Task: Look for space in Bagalkot, India from 6th September, 2023 to 10th September, 2023 for 1 adult in price range Rs.10000 to Rs.15000. Place can be private room with 1  bedroom having 1 bed and 1 bathroom. Property type can be house, flat, guest house, hotel. Booking option can be shelf check-in. Required host language is English.
Action: Mouse moved to (440, 98)
Screenshot: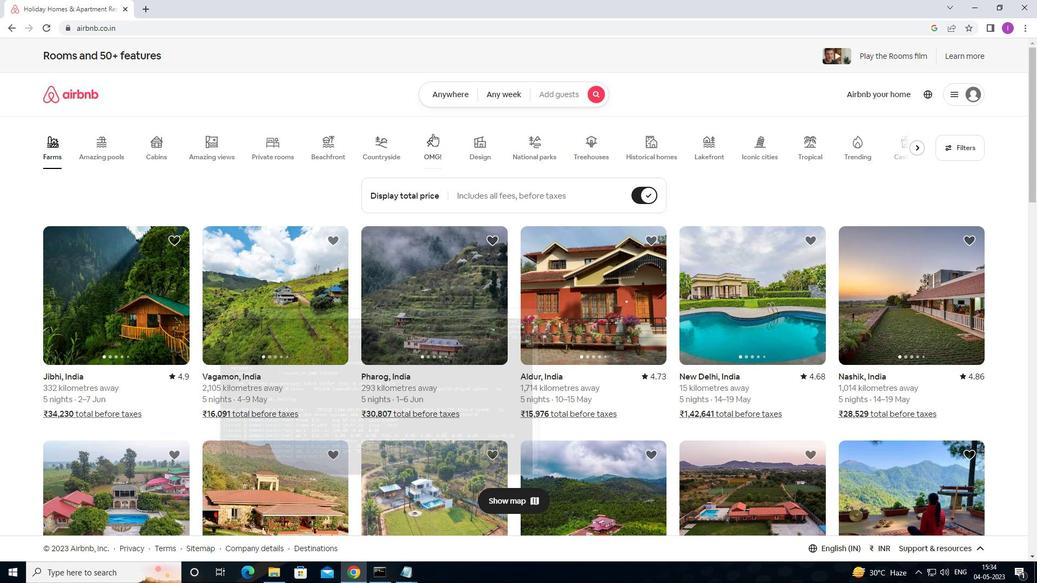 
Action: Mouse pressed left at (440, 98)
Screenshot: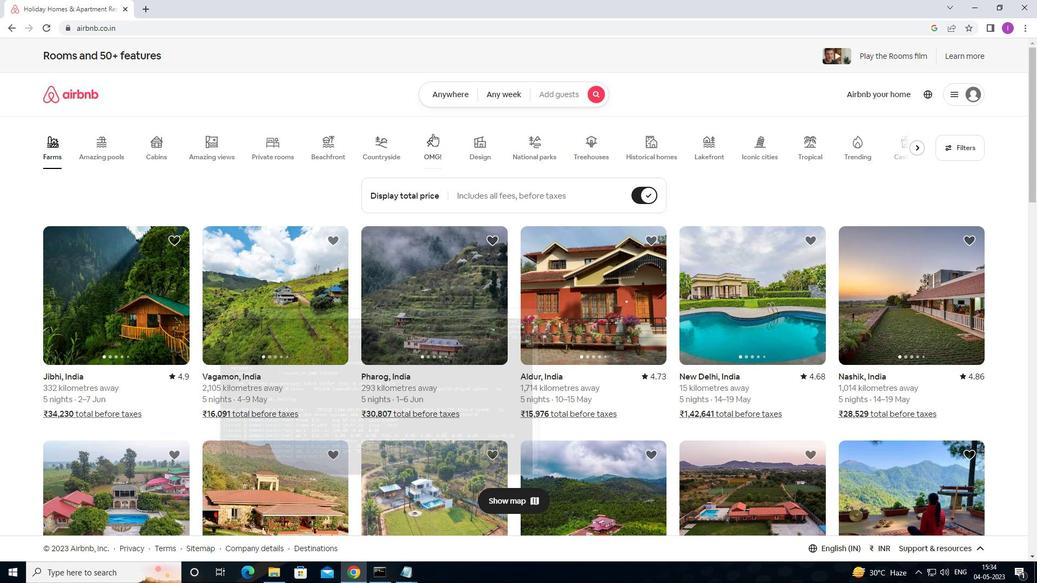 
Action: Mouse moved to (331, 139)
Screenshot: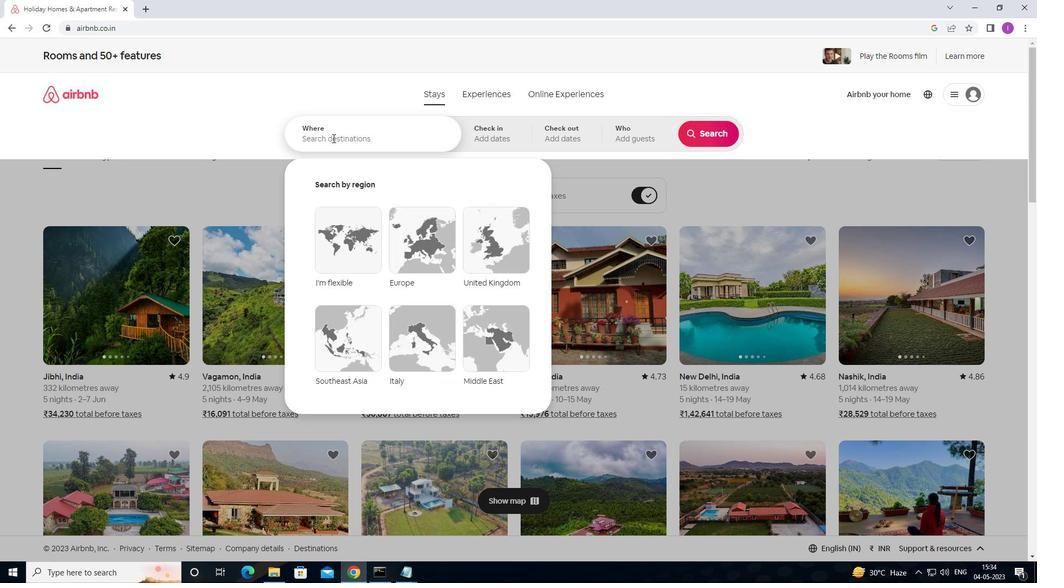 
Action: Mouse pressed left at (331, 139)
Screenshot: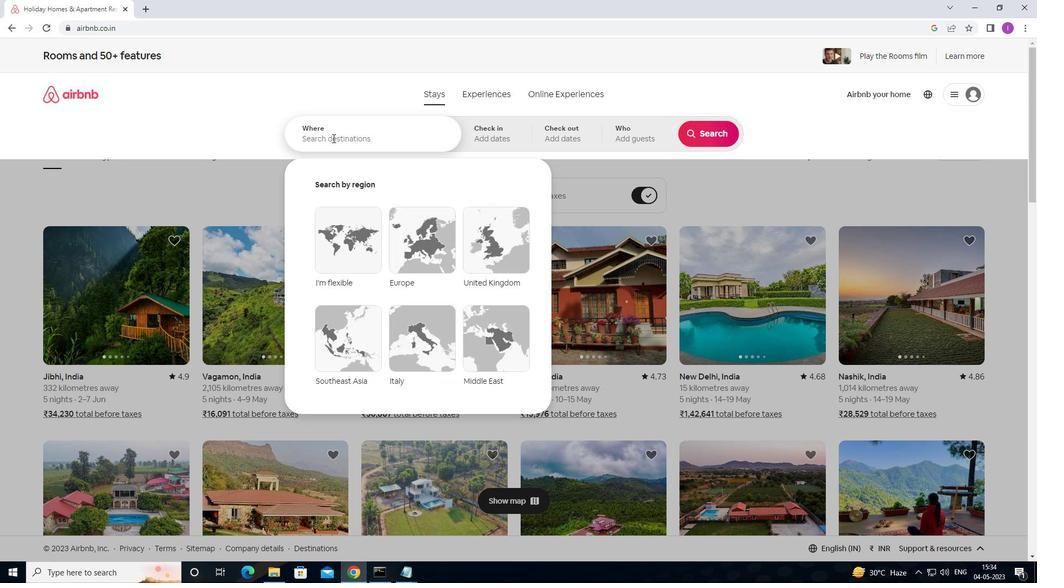 
Action: Mouse moved to (434, 108)
Screenshot: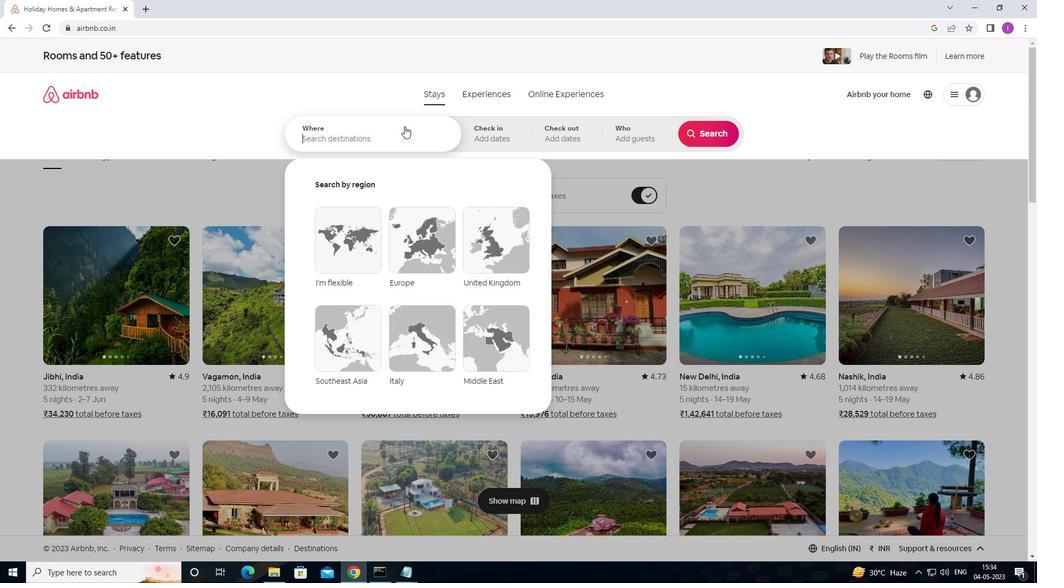 
Action: Key pressed <Key.shift>BAGALKOT.<Key.backspace>,<Key.shift>INDIA
Screenshot: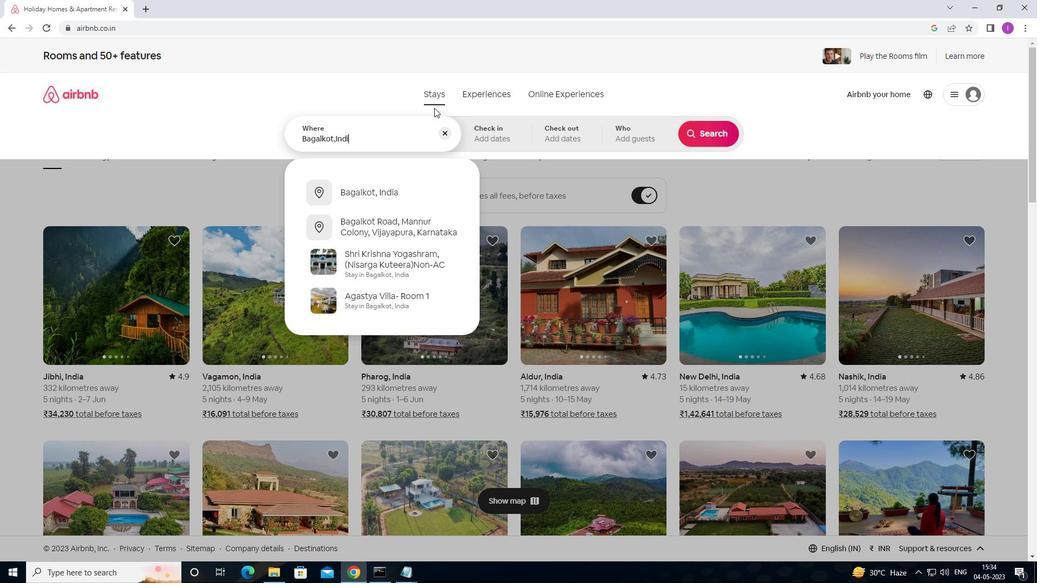
Action: Mouse moved to (403, 195)
Screenshot: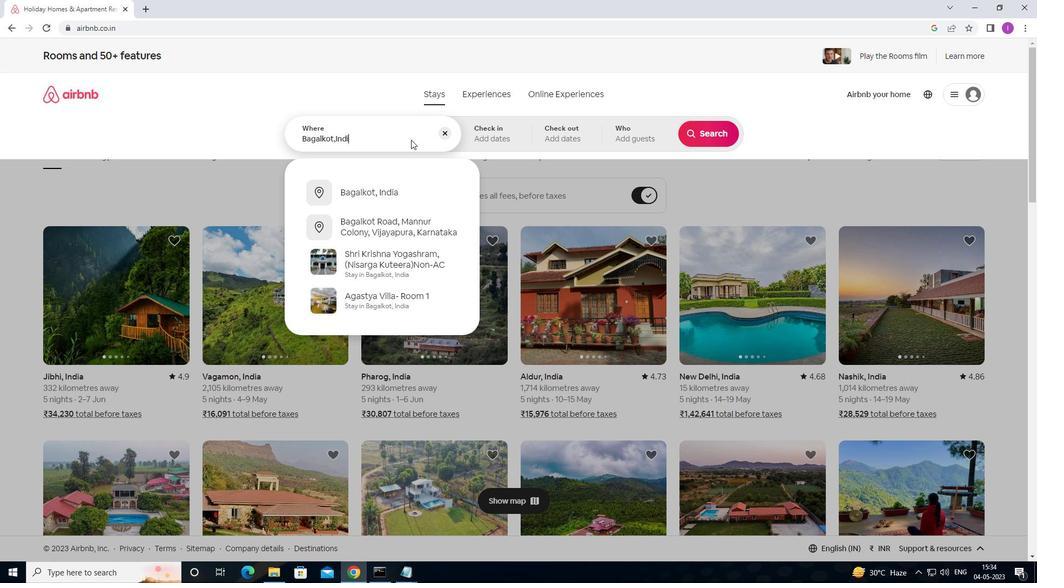 
Action: Mouse pressed left at (403, 195)
Screenshot: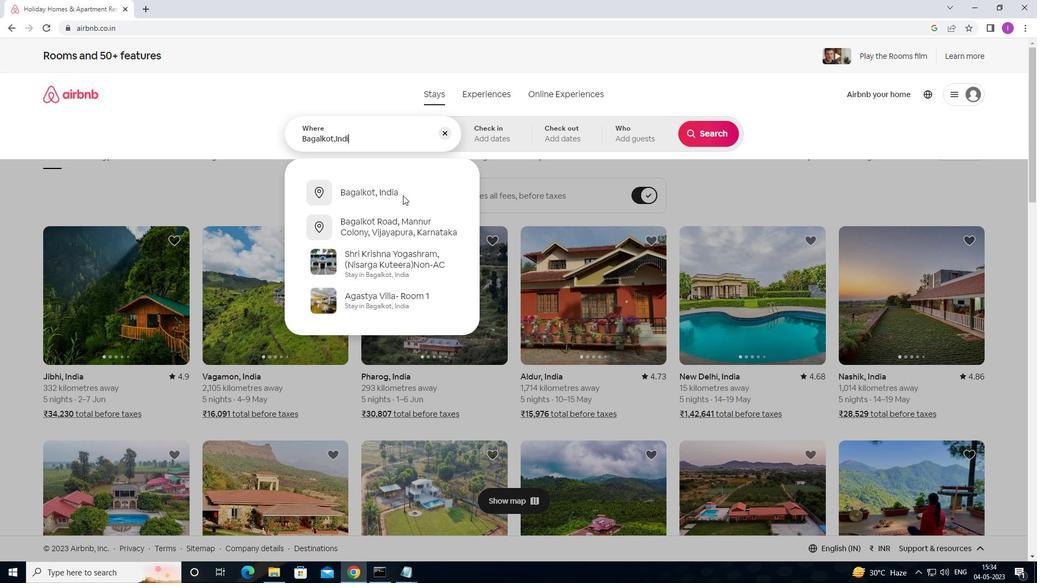 
Action: Mouse moved to (701, 218)
Screenshot: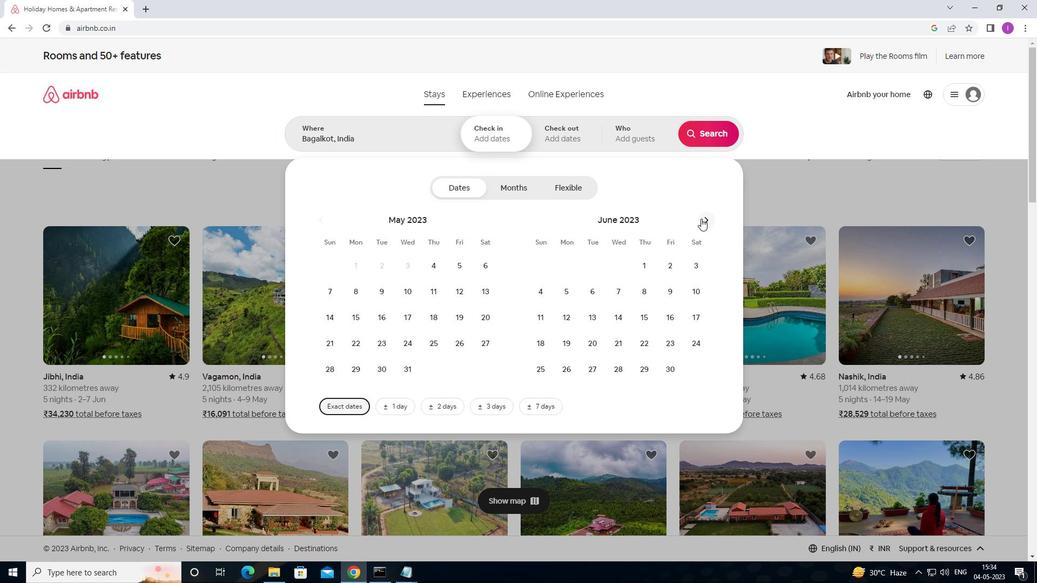 
Action: Mouse pressed left at (701, 218)
Screenshot: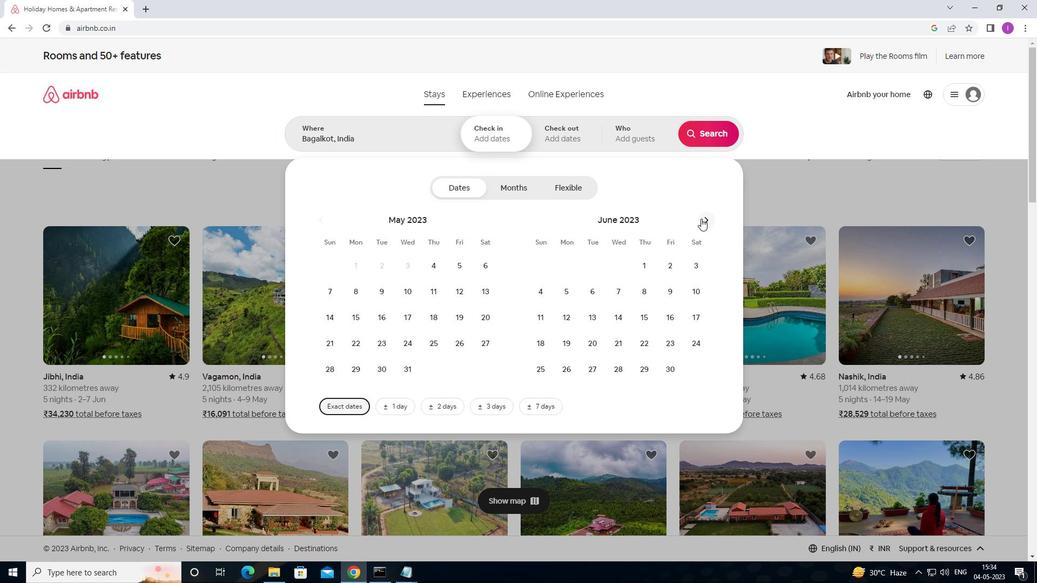 
Action: Mouse moved to (707, 211)
Screenshot: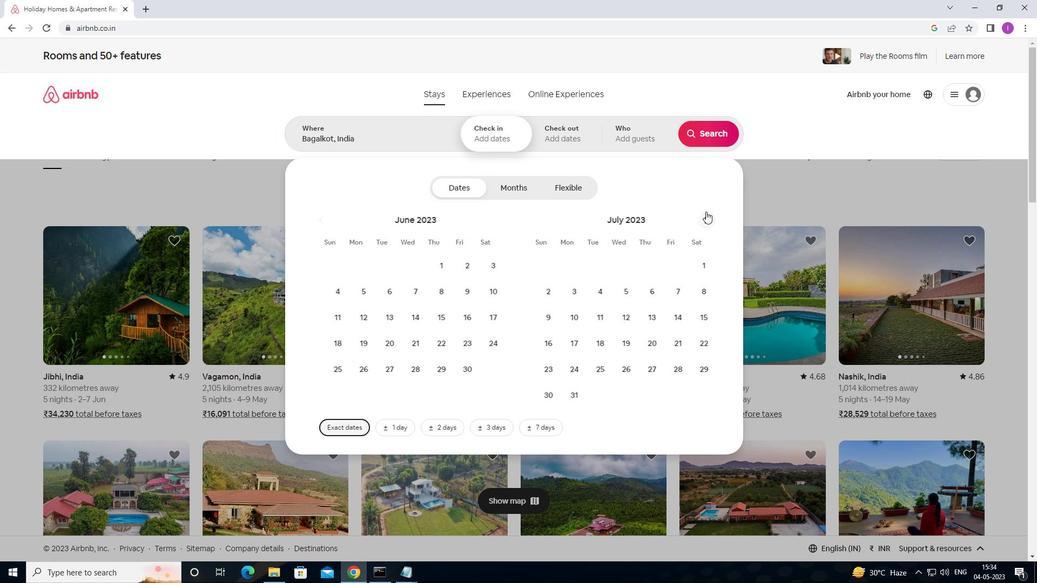 
Action: Mouse pressed left at (707, 211)
Screenshot: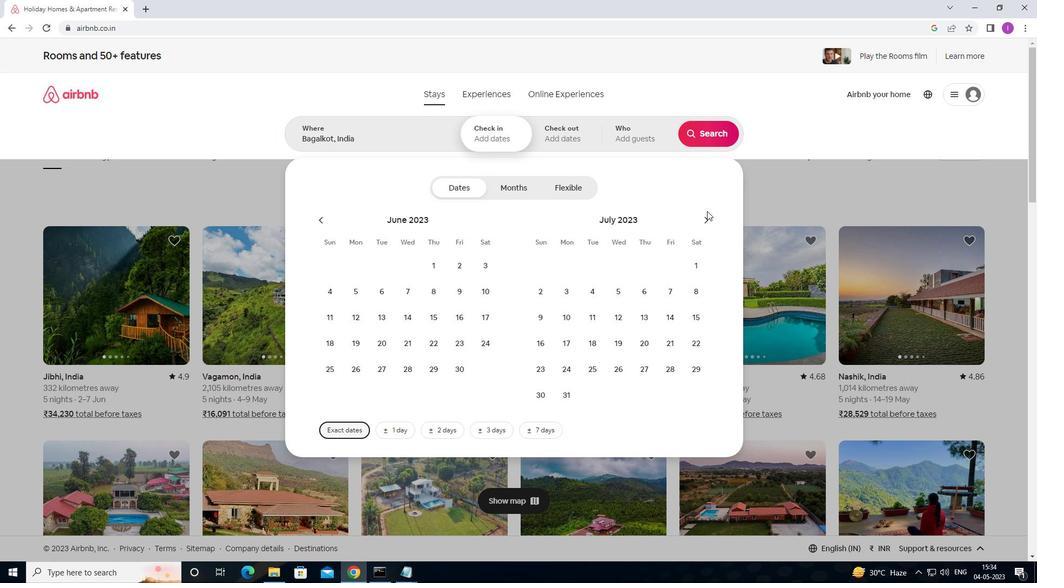 
Action: Mouse pressed left at (707, 211)
Screenshot: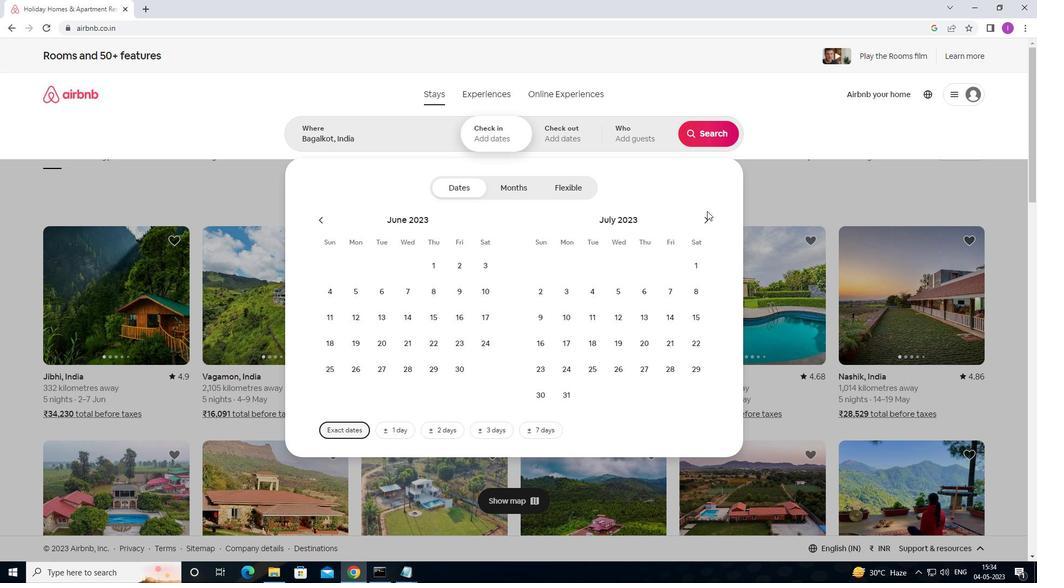 
Action: Mouse pressed left at (707, 211)
Screenshot: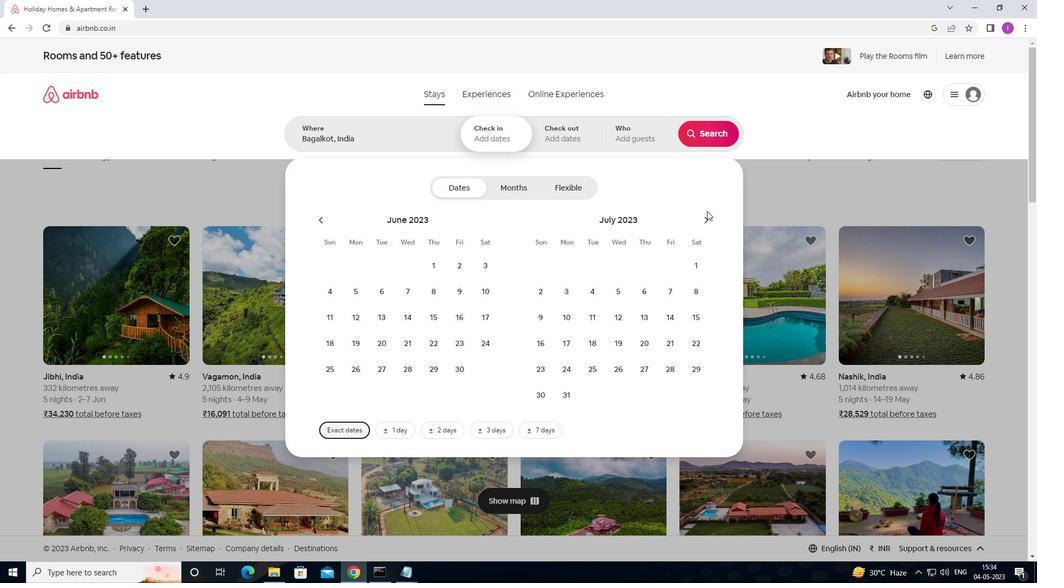 
Action: Mouse moved to (710, 215)
Screenshot: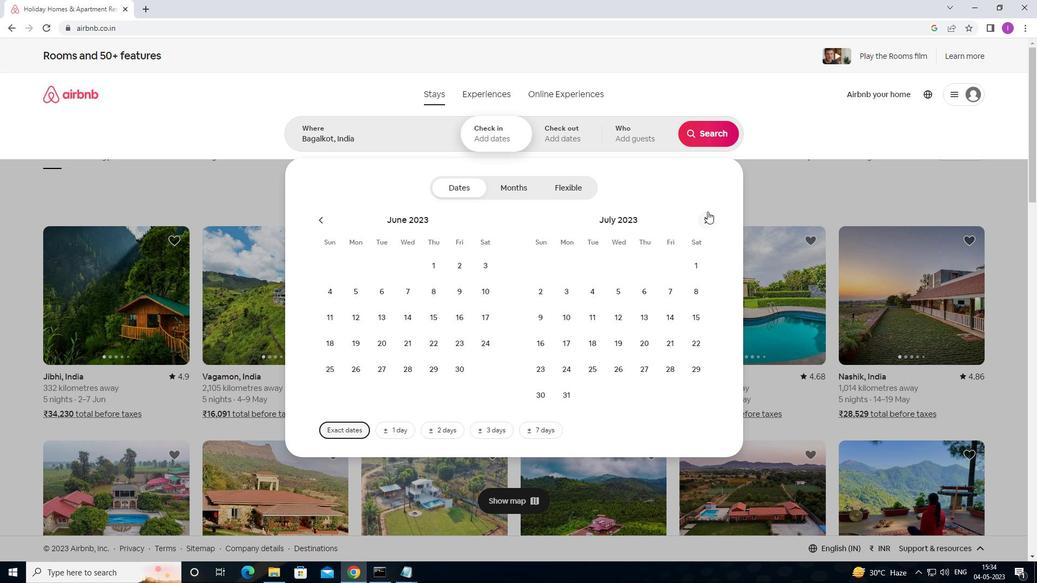 
Action: Mouse pressed left at (710, 215)
Screenshot: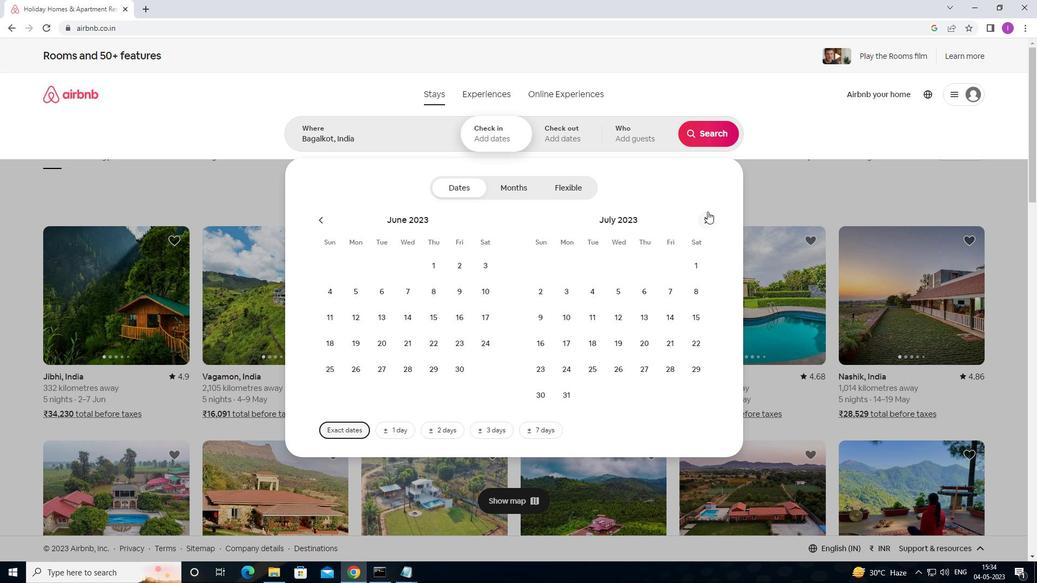 
Action: Mouse moved to (703, 213)
Screenshot: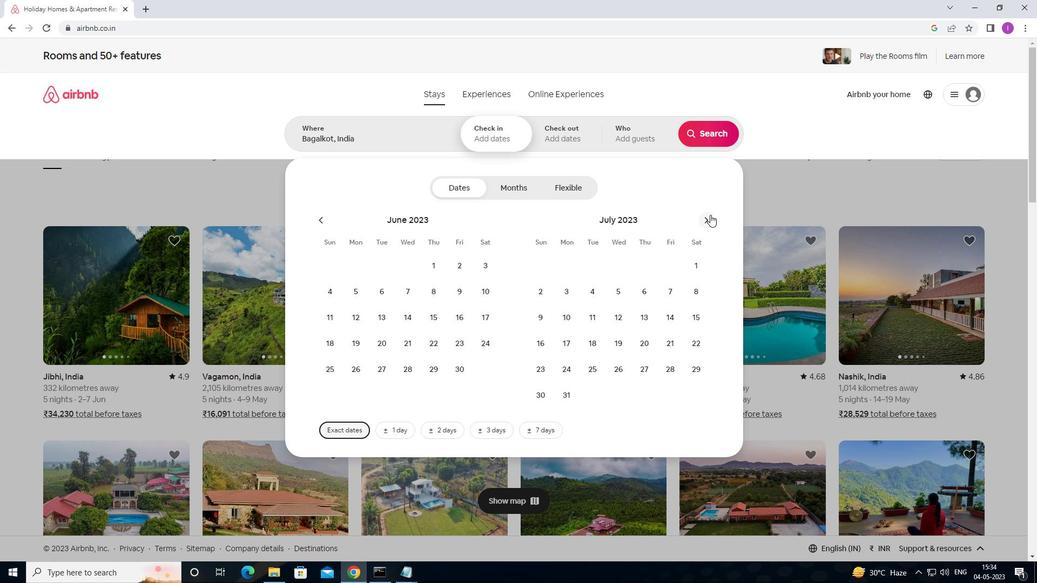 
Action: Mouse pressed left at (703, 213)
Screenshot: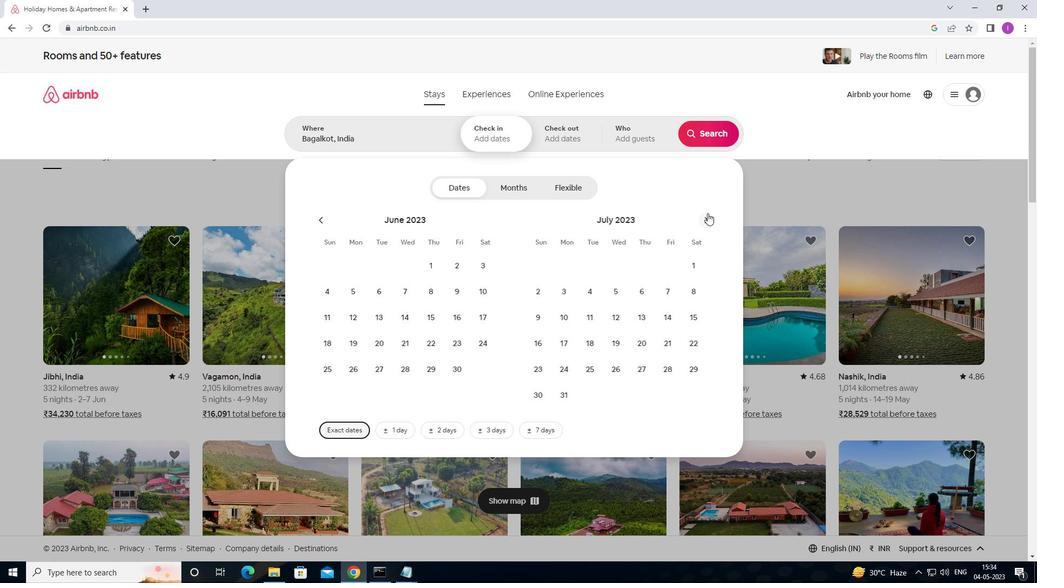 
Action: Mouse moved to (702, 215)
Screenshot: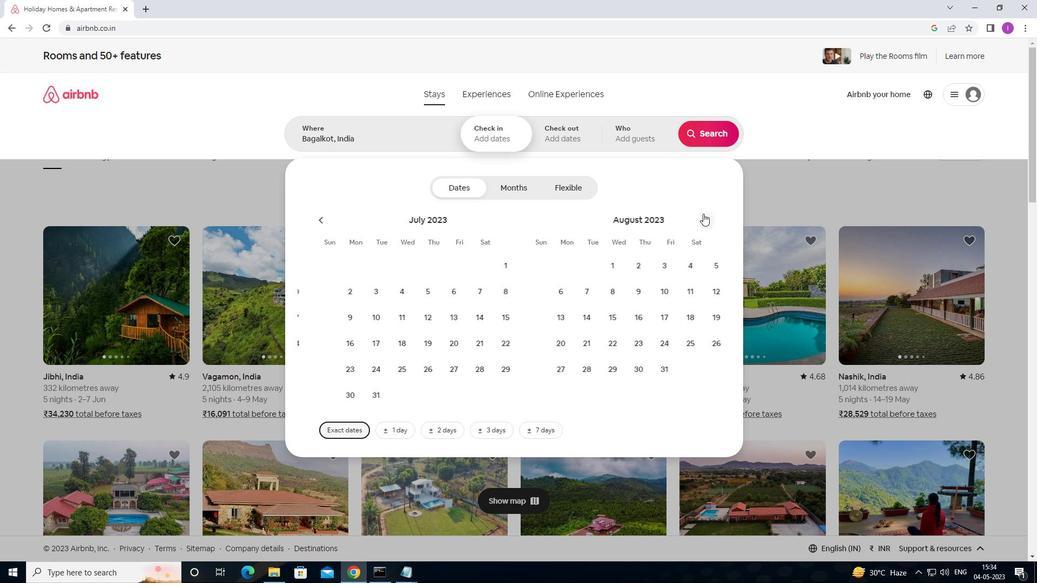 
Action: Mouse pressed left at (702, 215)
Screenshot: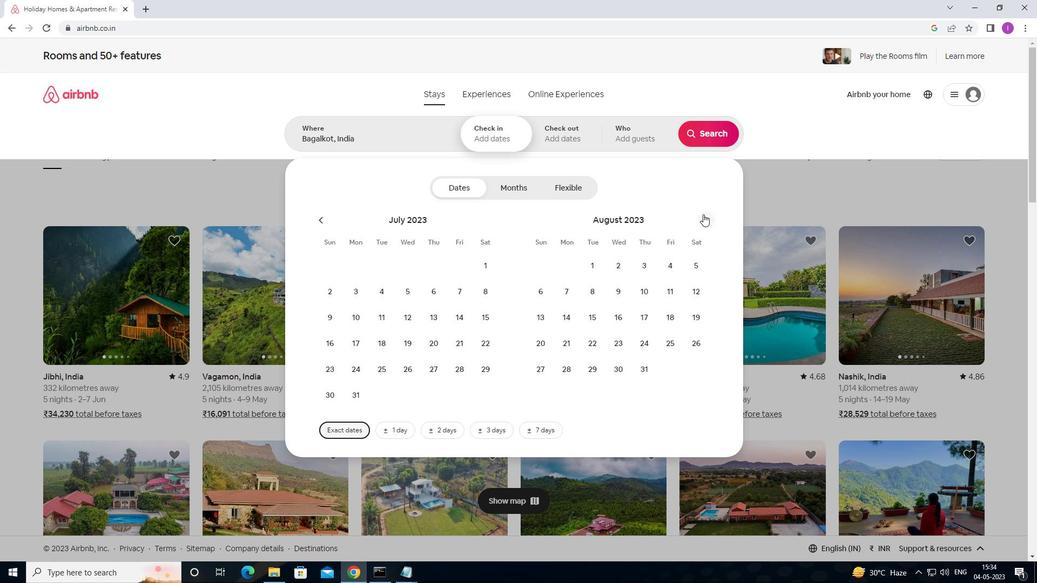 
Action: Mouse moved to (702, 216)
Screenshot: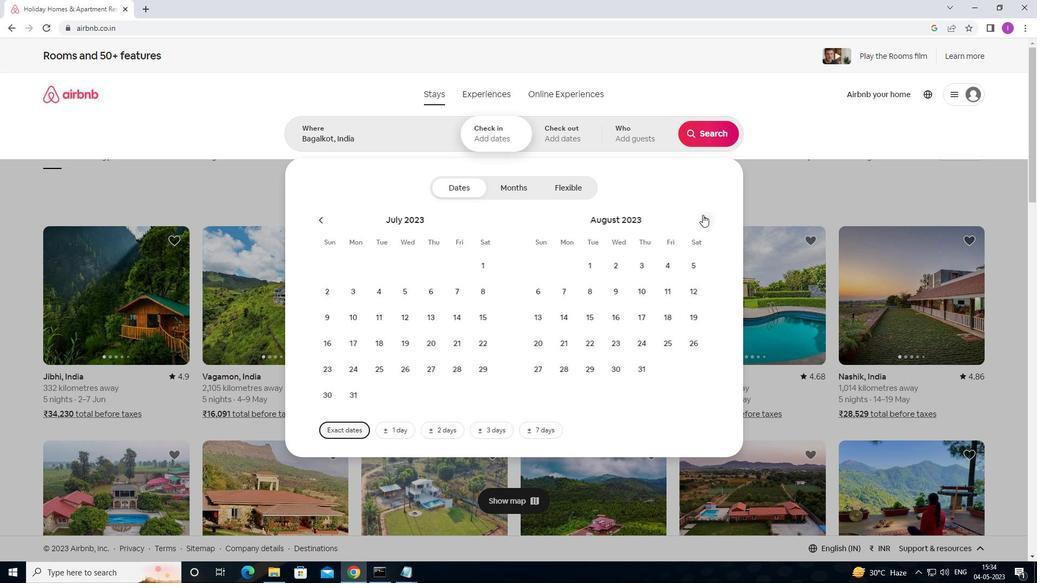 
Action: Mouse pressed left at (702, 216)
Screenshot: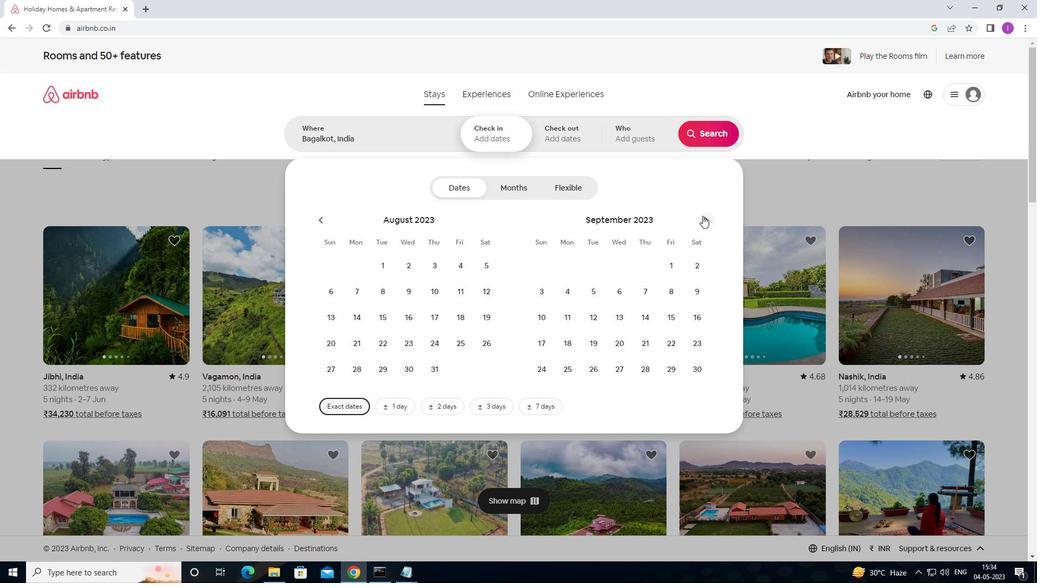 
Action: Mouse moved to (317, 221)
Screenshot: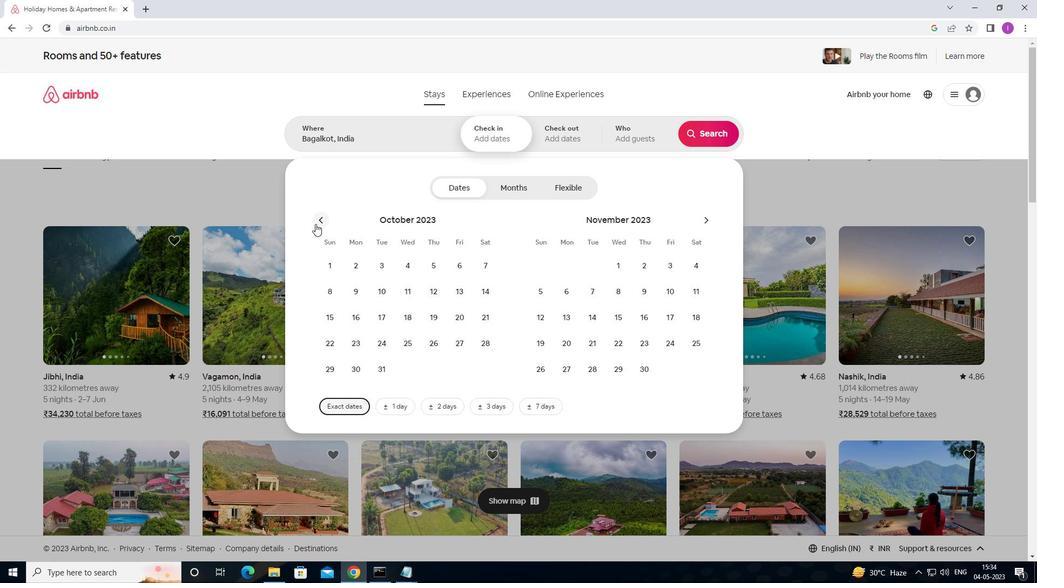 
Action: Mouse pressed left at (317, 221)
Screenshot: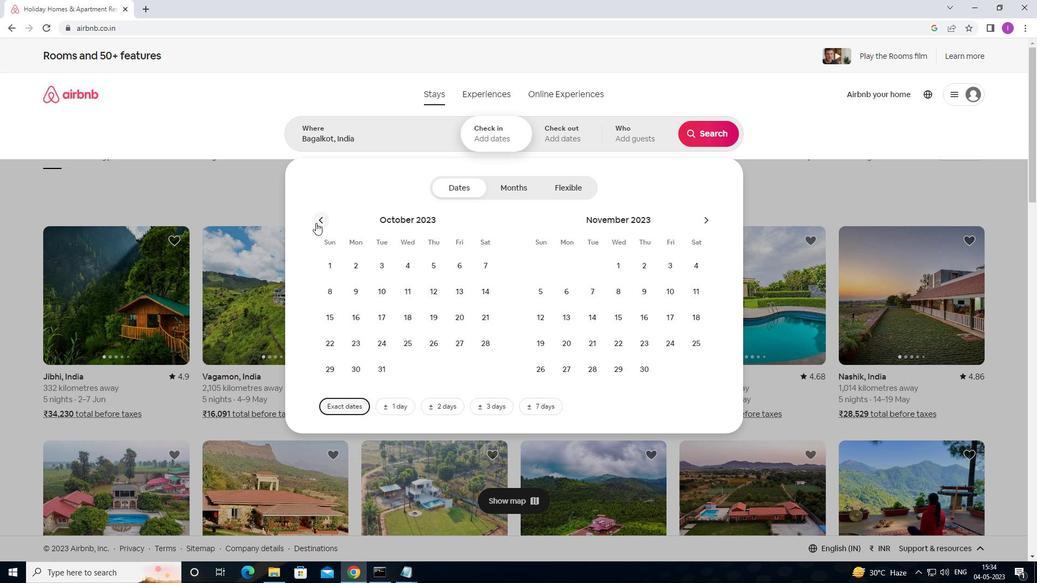 
Action: Mouse moved to (403, 289)
Screenshot: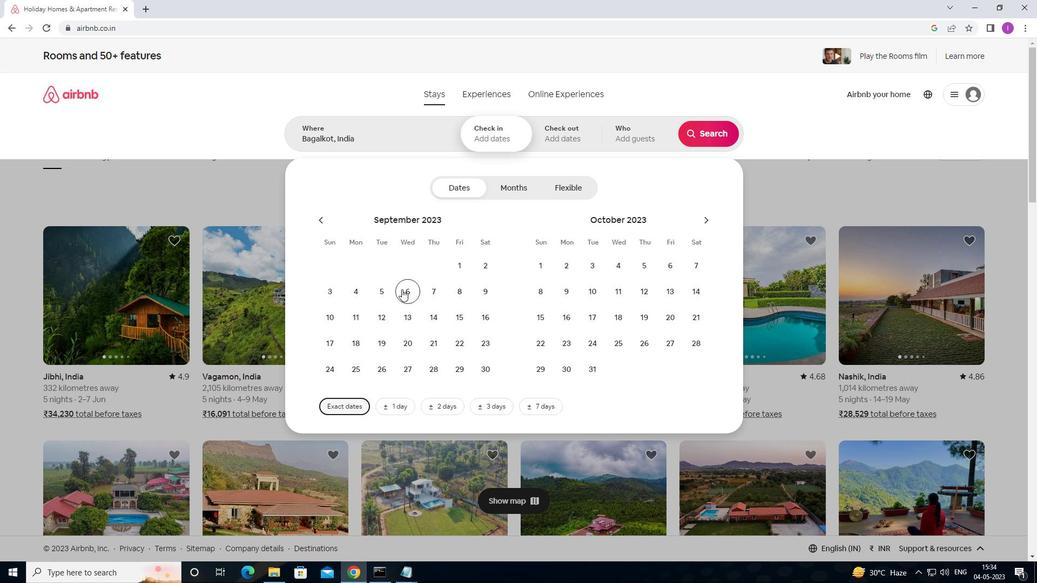
Action: Mouse pressed left at (403, 289)
Screenshot: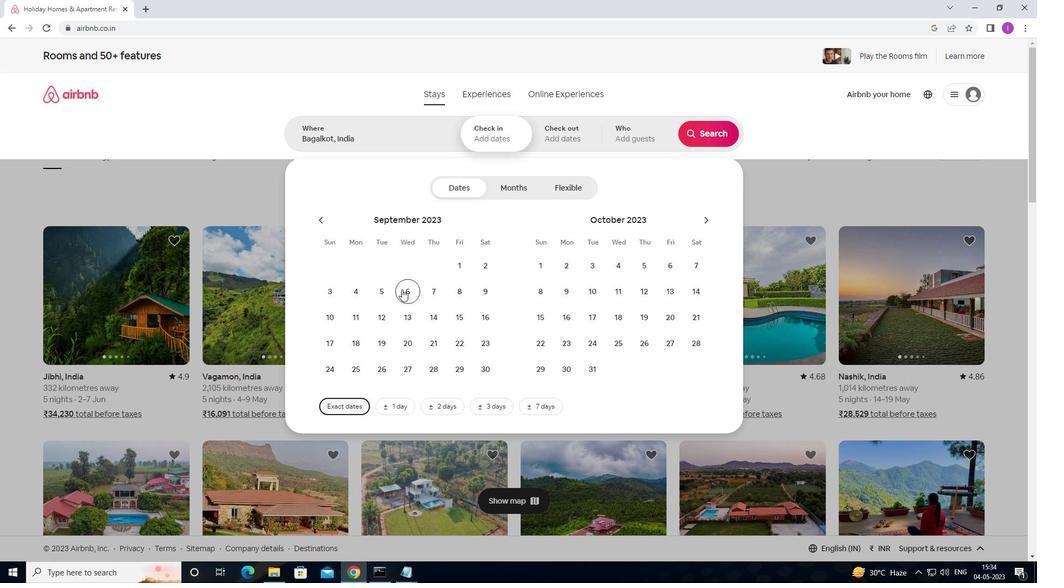 
Action: Mouse moved to (460, 294)
Screenshot: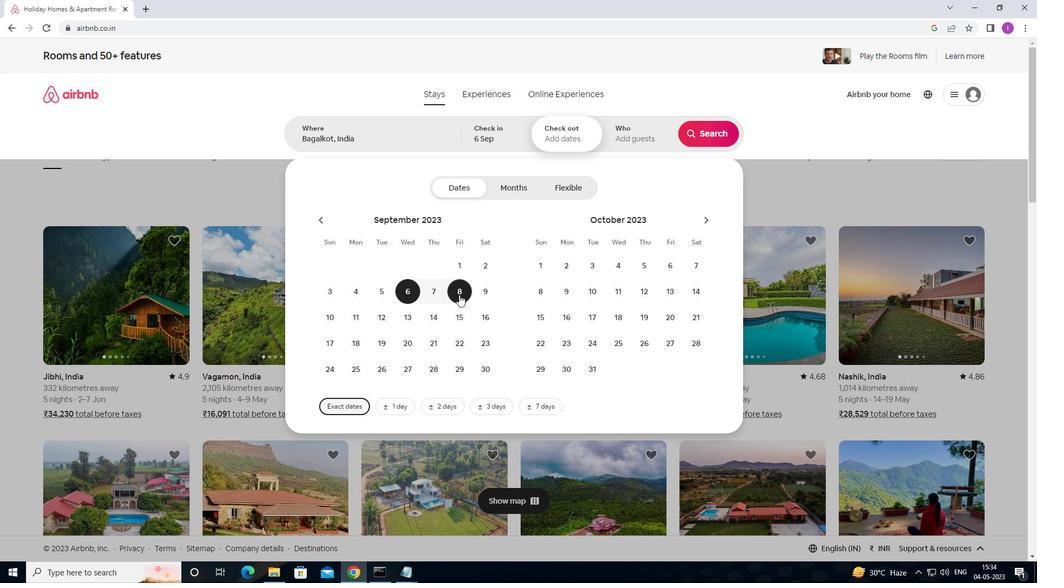 
Action: Mouse pressed left at (460, 294)
Screenshot: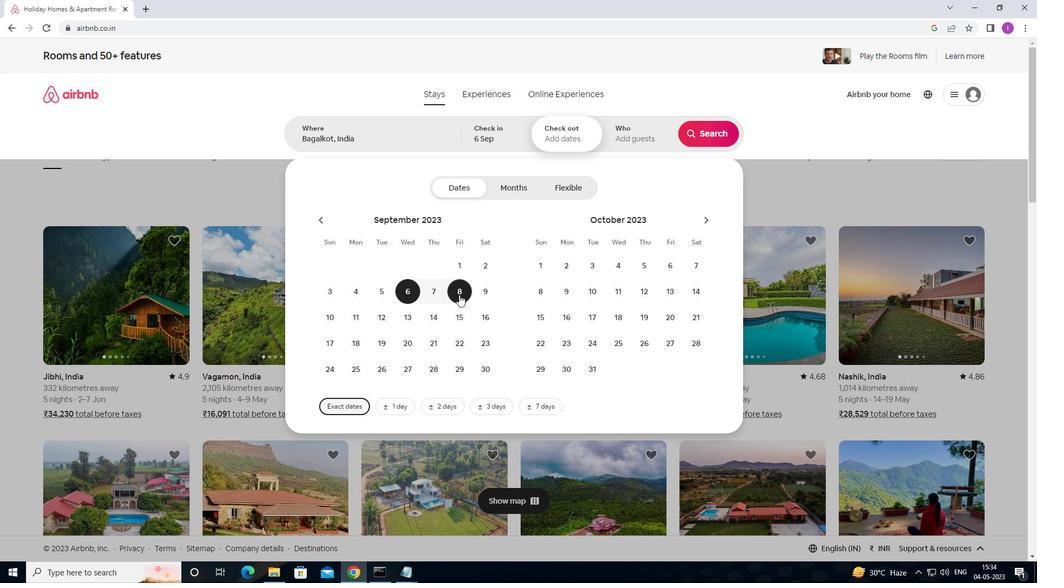 
Action: Mouse moved to (619, 138)
Screenshot: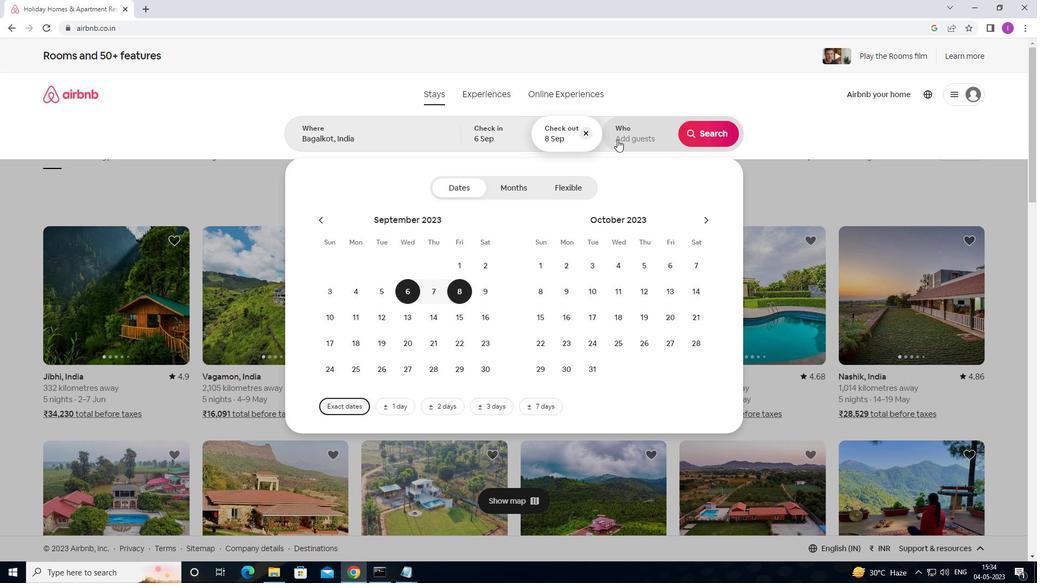 
Action: Mouse pressed left at (619, 138)
Screenshot: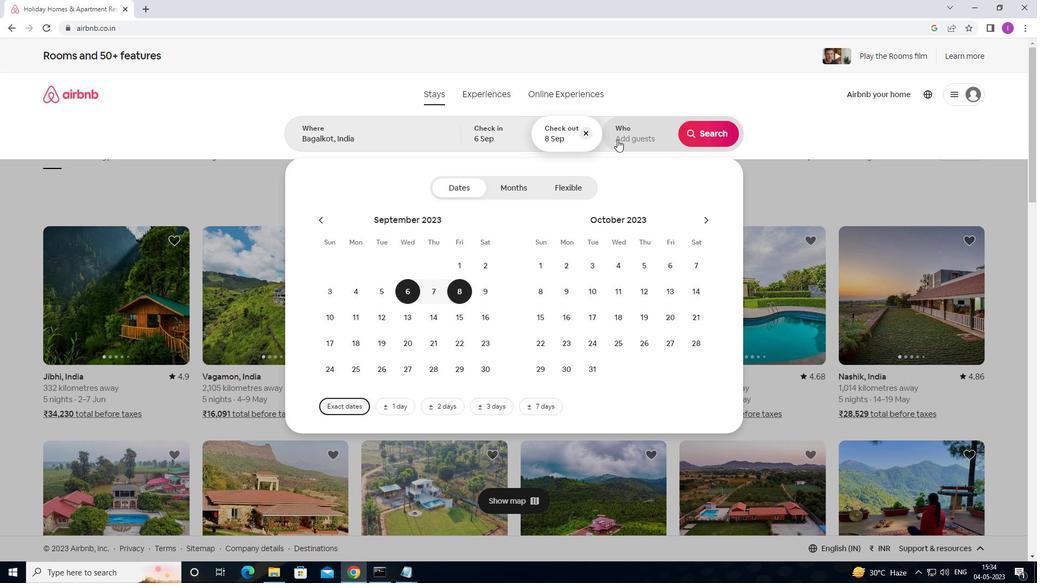 
Action: Mouse moved to (711, 191)
Screenshot: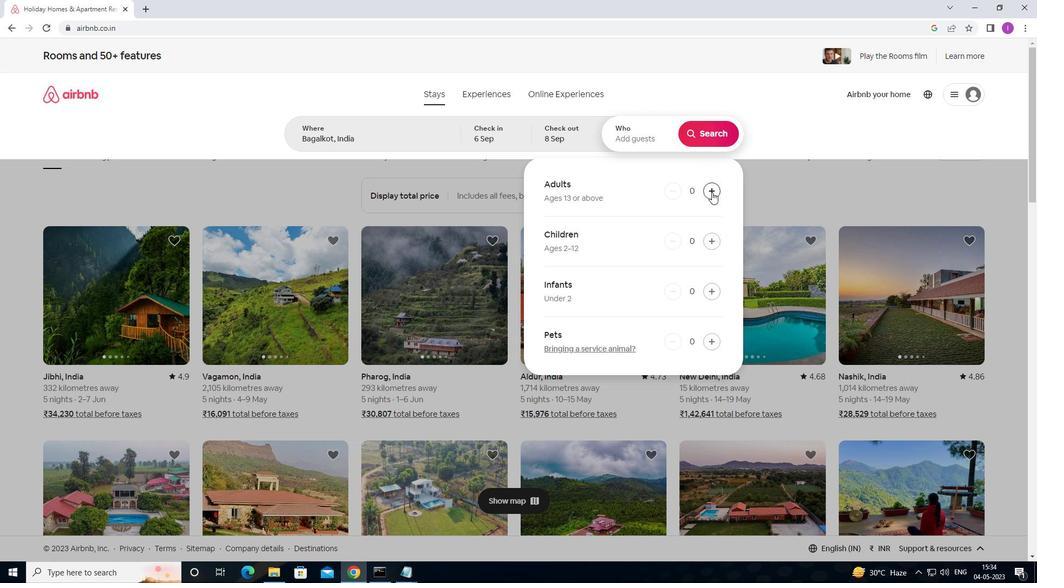 
Action: Mouse pressed left at (711, 191)
Screenshot: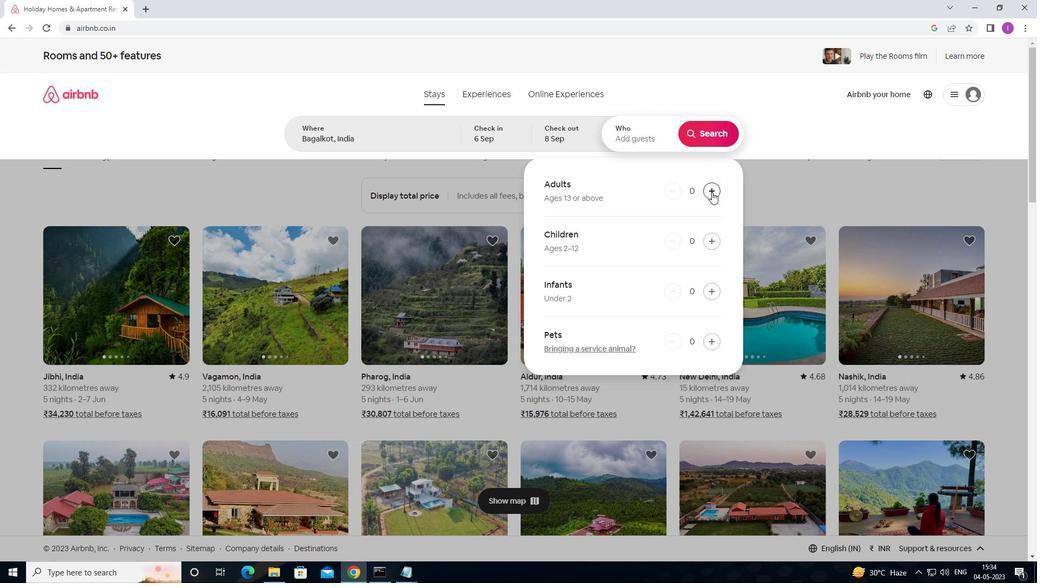 
Action: Mouse moved to (719, 148)
Screenshot: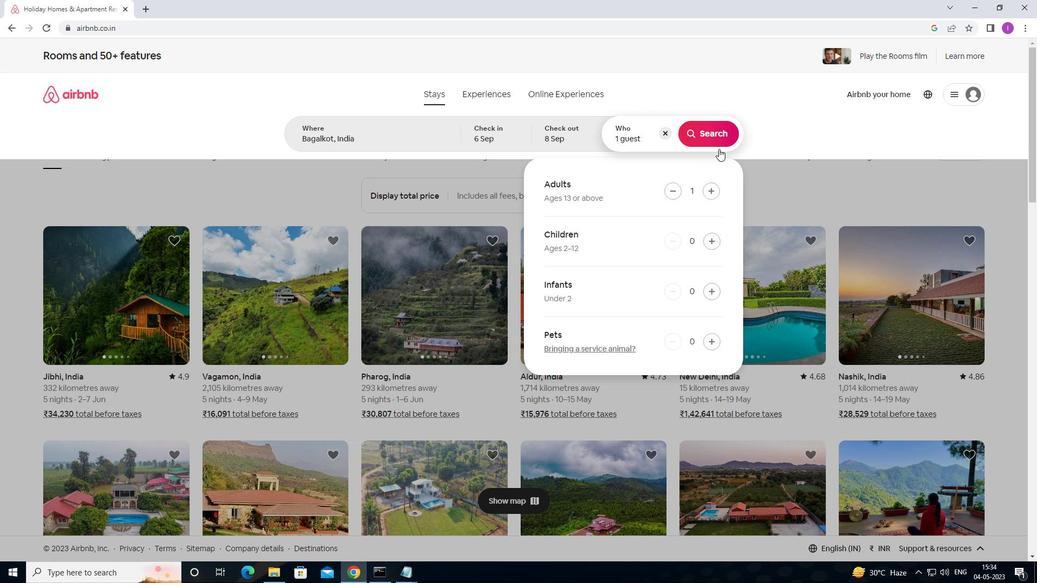 
Action: Mouse pressed left at (719, 148)
Screenshot: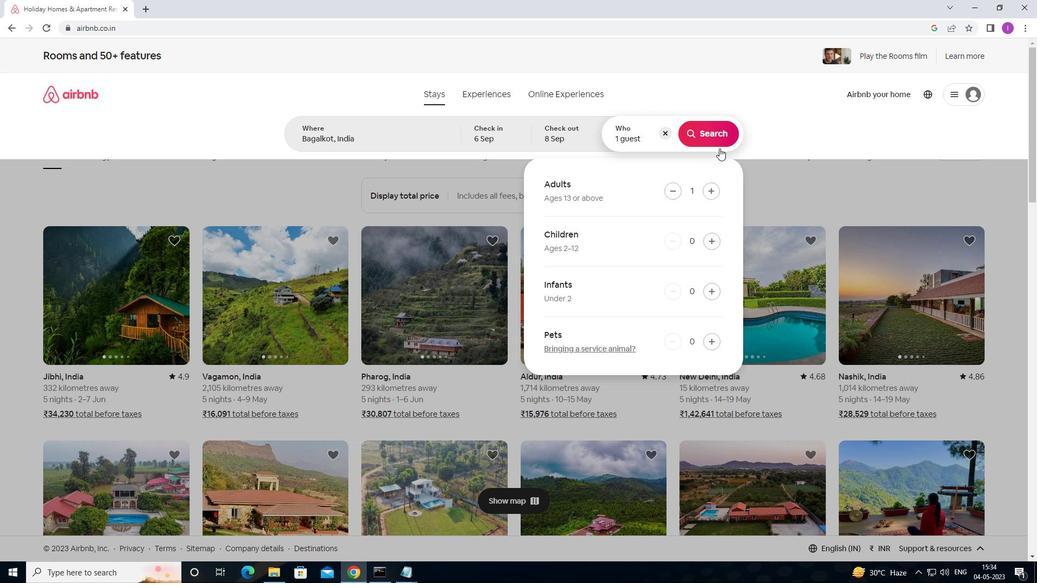 
Action: Mouse moved to (703, 134)
Screenshot: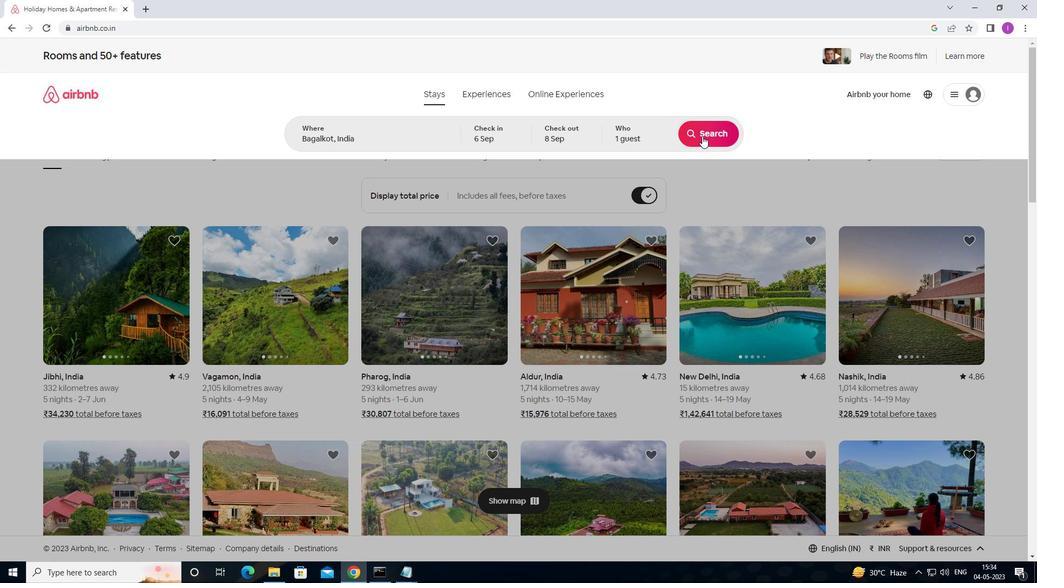 
Action: Mouse pressed left at (703, 134)
Screenshot: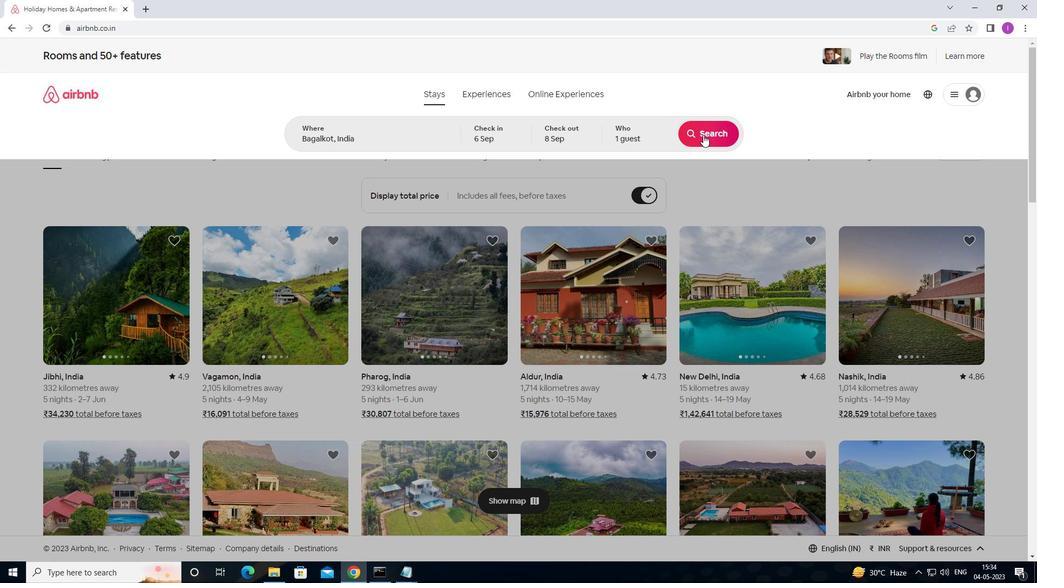 
Action: Mouse moved to (974, 104)
Screenshot: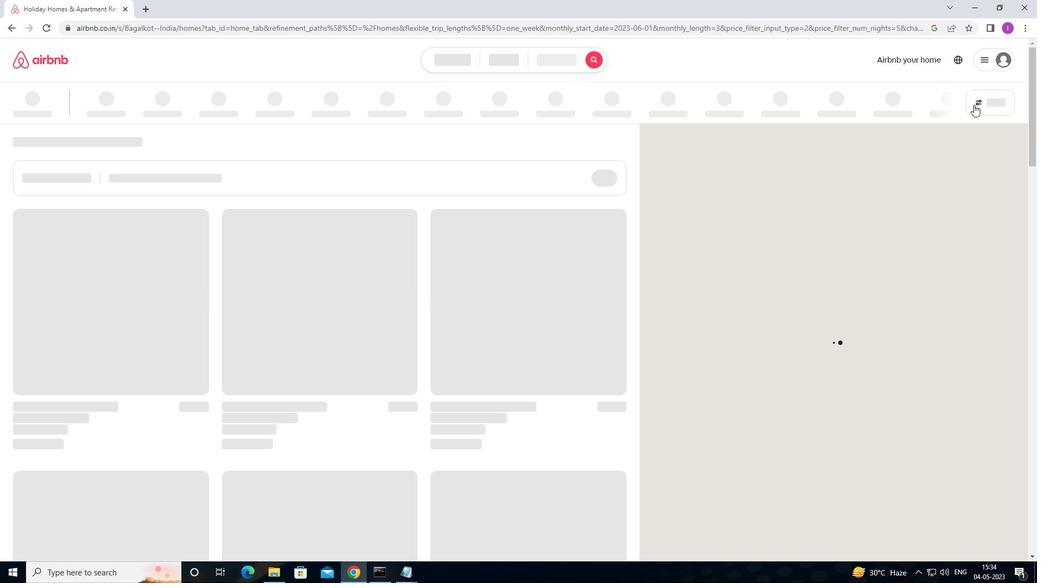 
Action: Mouse pressed left at (974, 104)
Screenshot: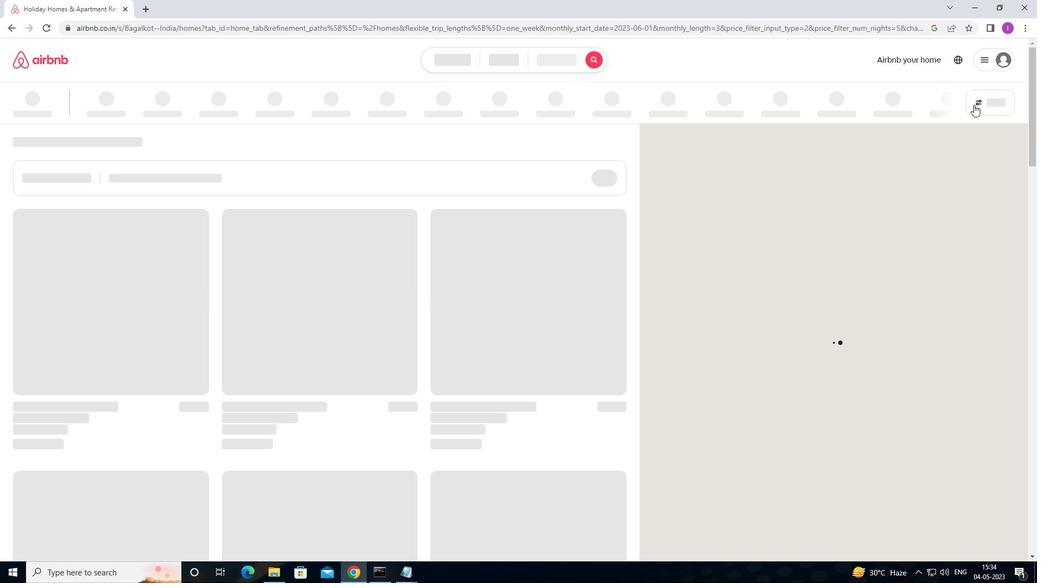 
Action: Mouse moved to (403, 243)
Screenshot: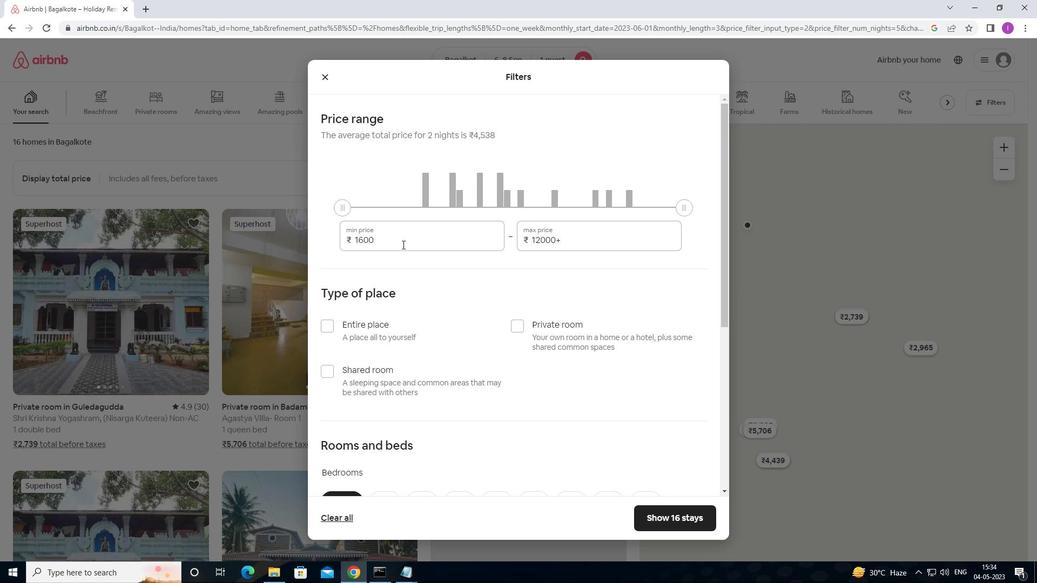 
Action: Mouse pressed left at (403, 243)
Screenshot: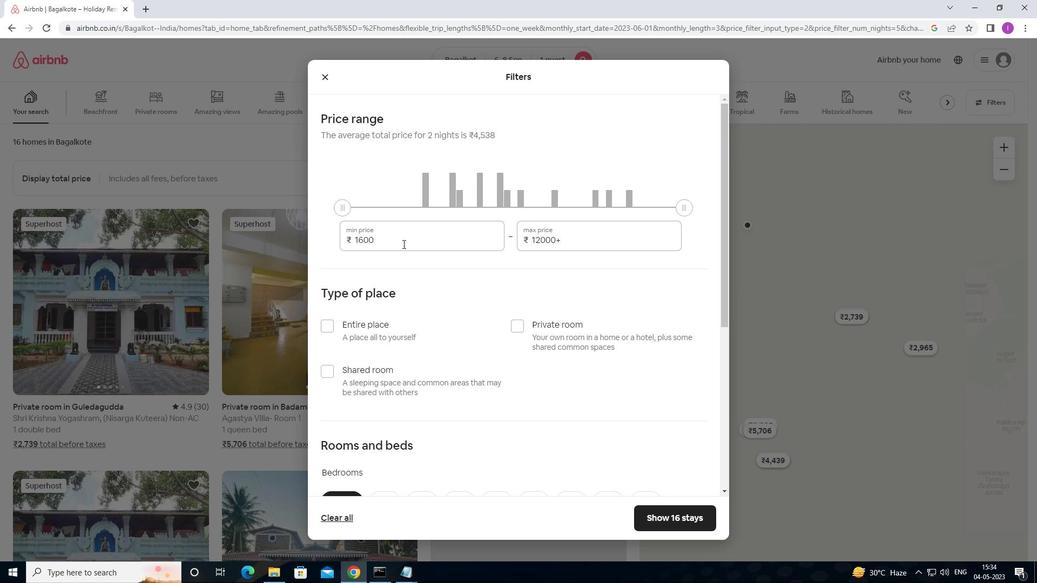 
Action: Mouse moved to (336, 251)
Screenshot: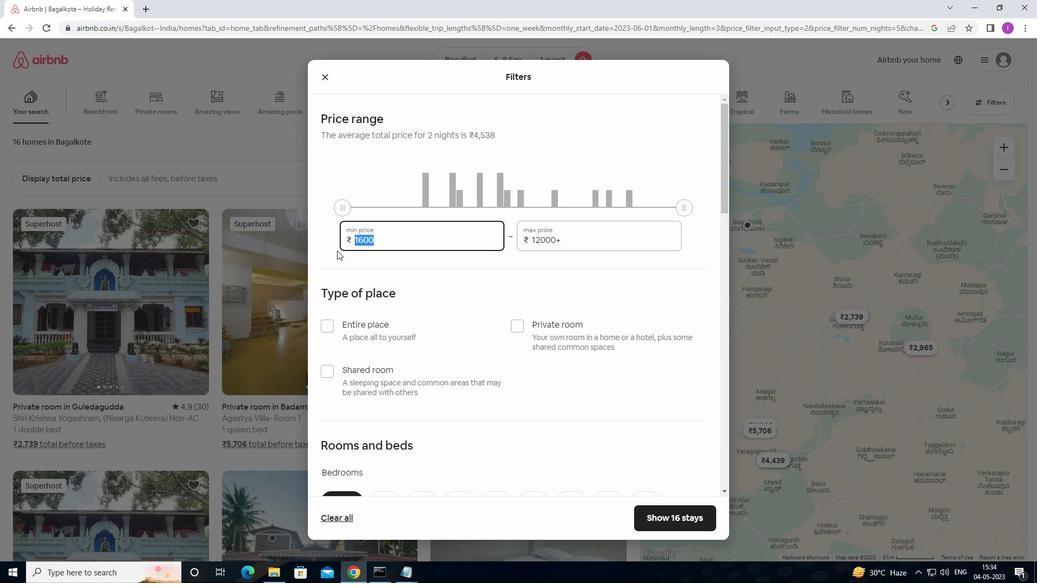 
Action: Key pressed 10
Screenshot: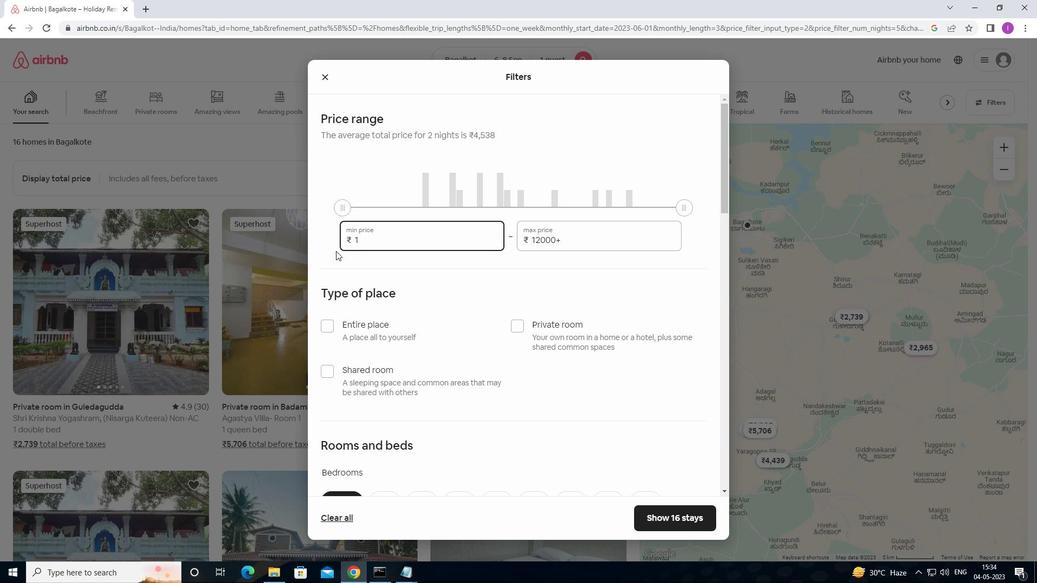 
Action: Mouse moved to (335, 251)
Screenshot: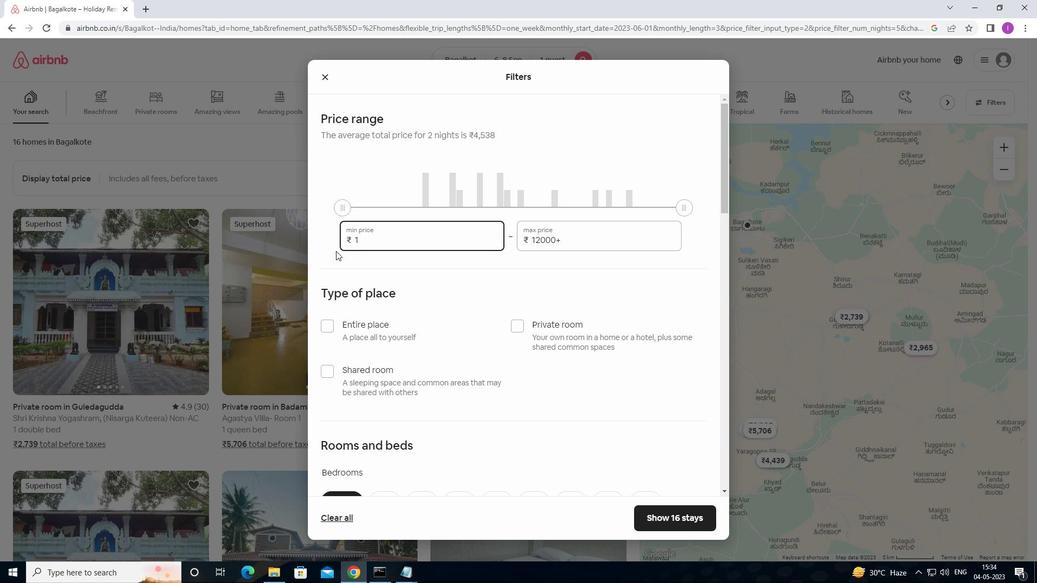 
Action: Key pressed 000
Screenshot: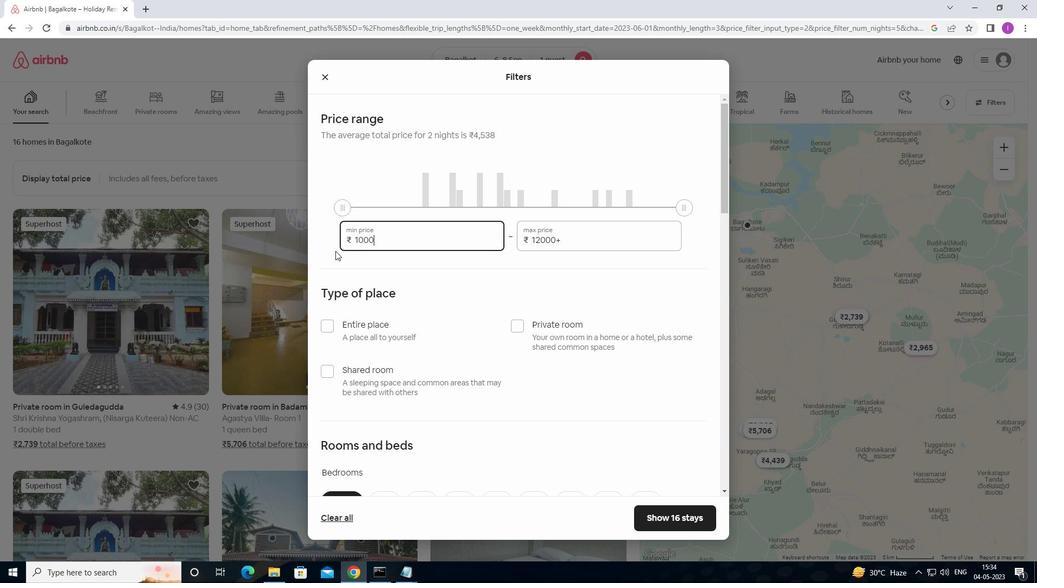 
Action: Mouse moved to (582, 241)
Screenshot: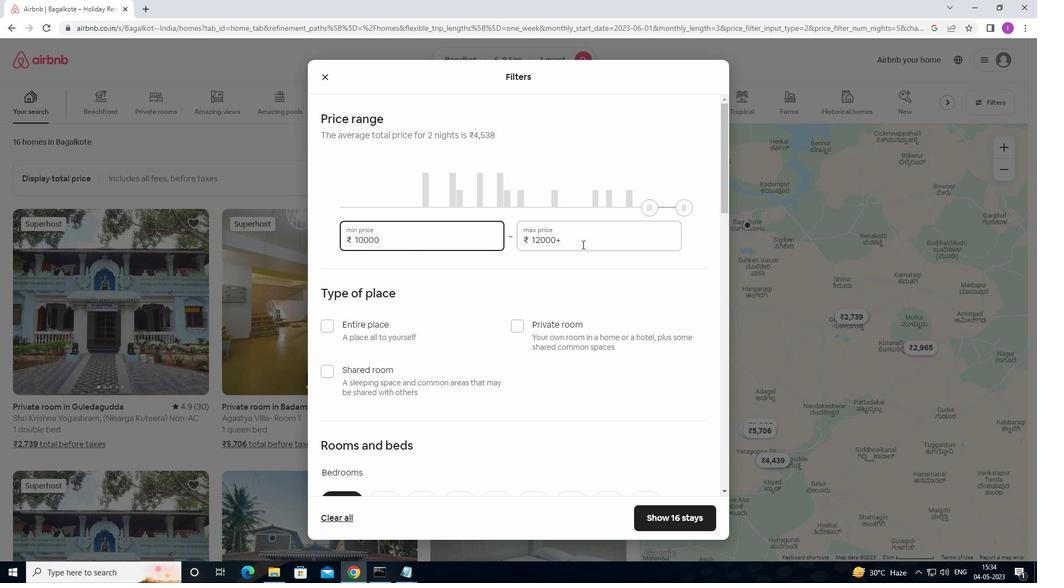 
Action: Mouse pressed left at (582, 241)
Screenshot: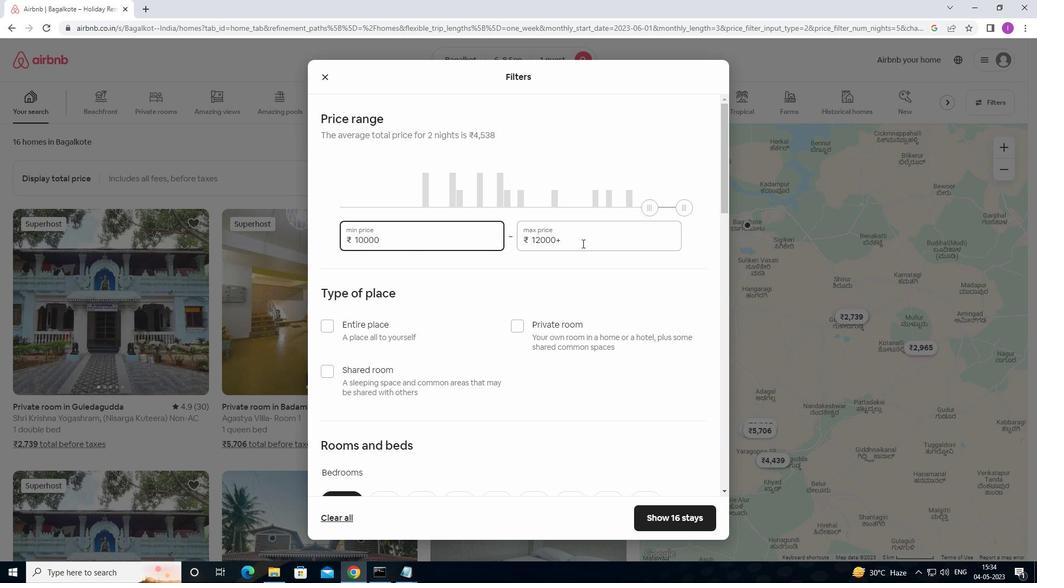 
Action: Mouse moved to (511, 247)
Screenshot: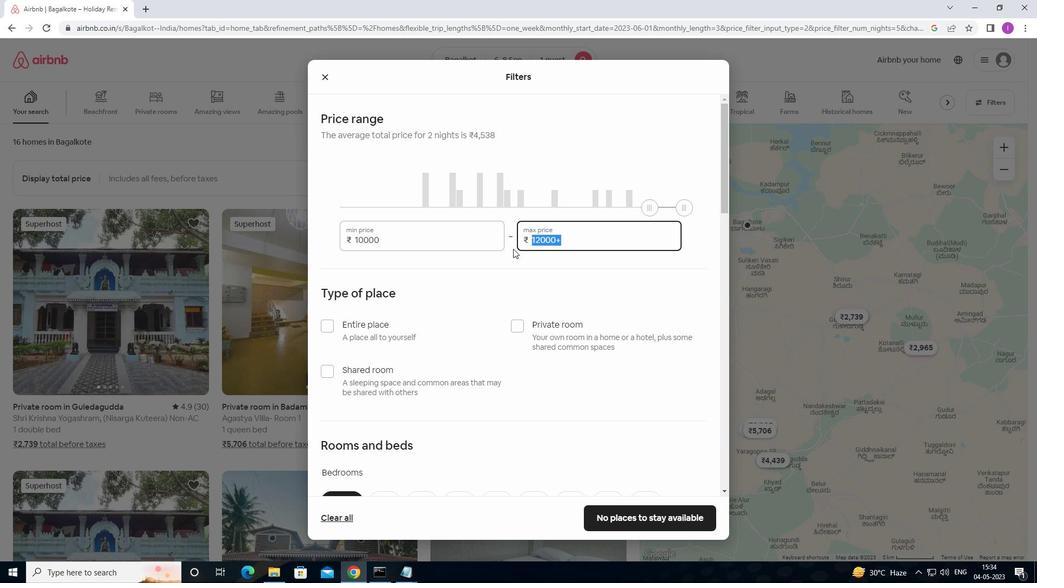 
Action: Key pressed 15000
Screenshot: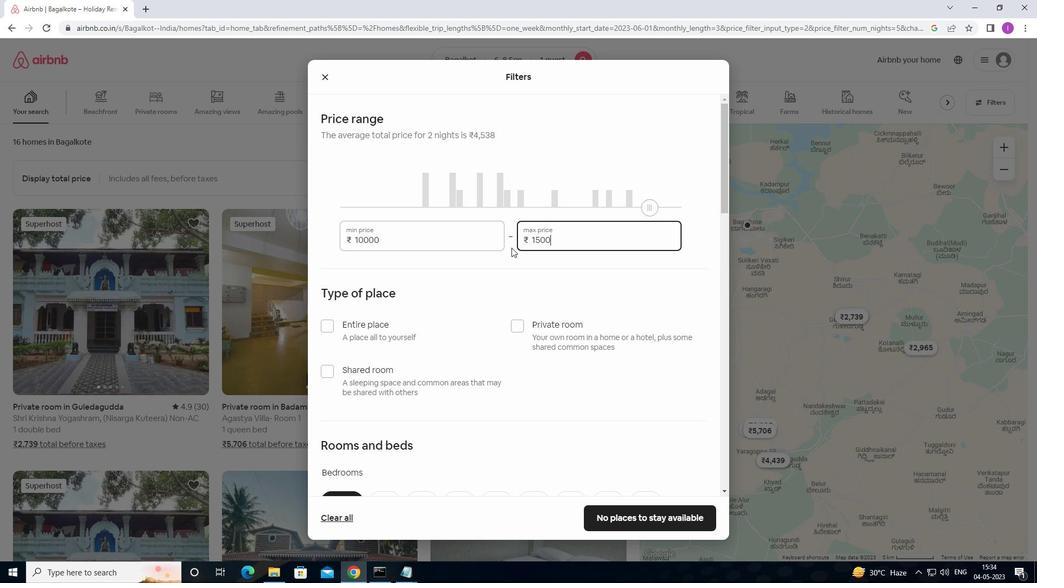 
Action: Mouse scrolled (511, 247) with delta (0, 0)
Screenshot: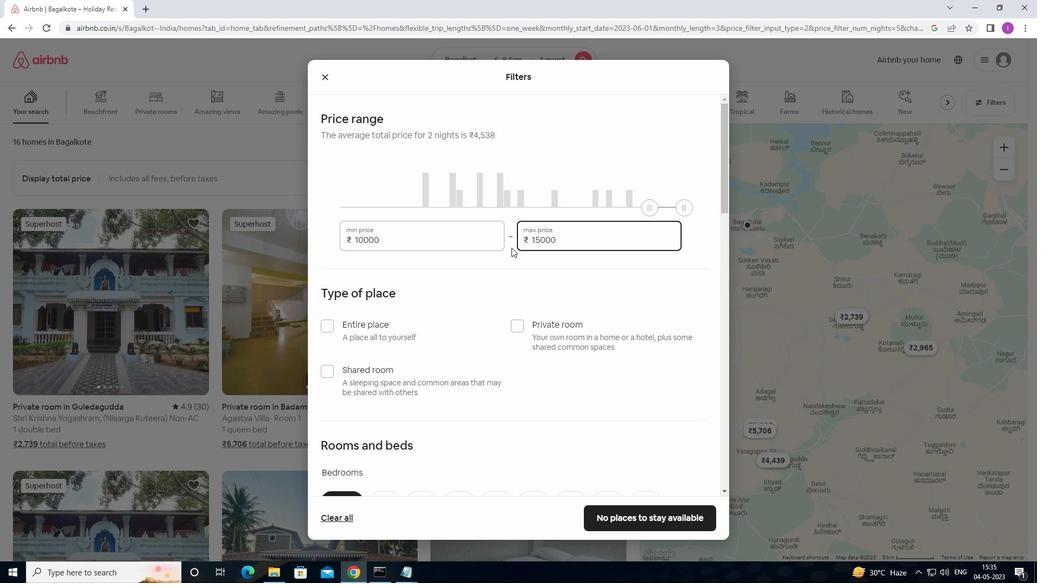 
Action: Mouse scrolled (511, 247) with delta (0, 0)
Screenshot: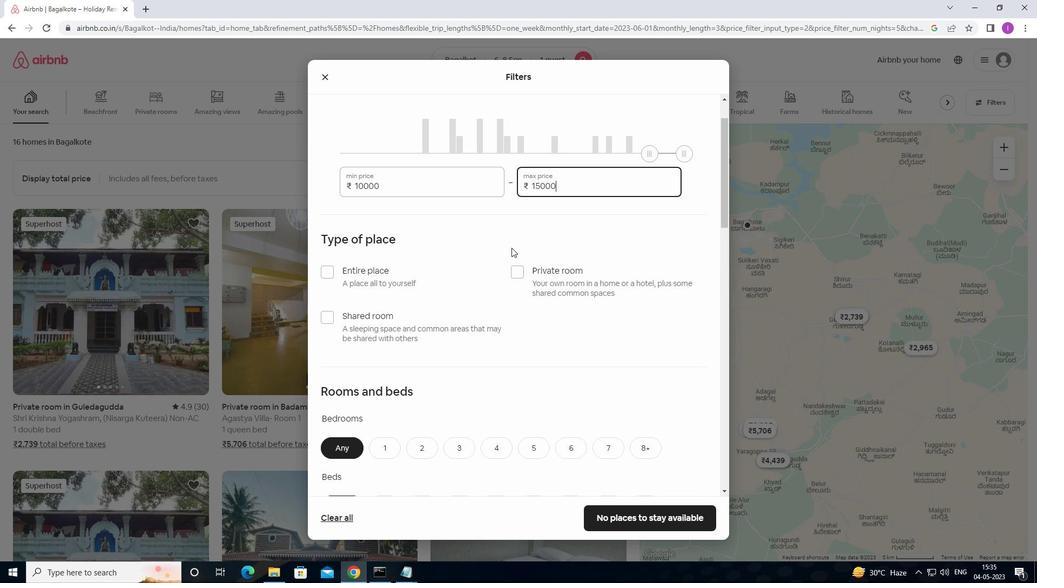 
Action: Mouse moved to (519, 218)
Screenshot: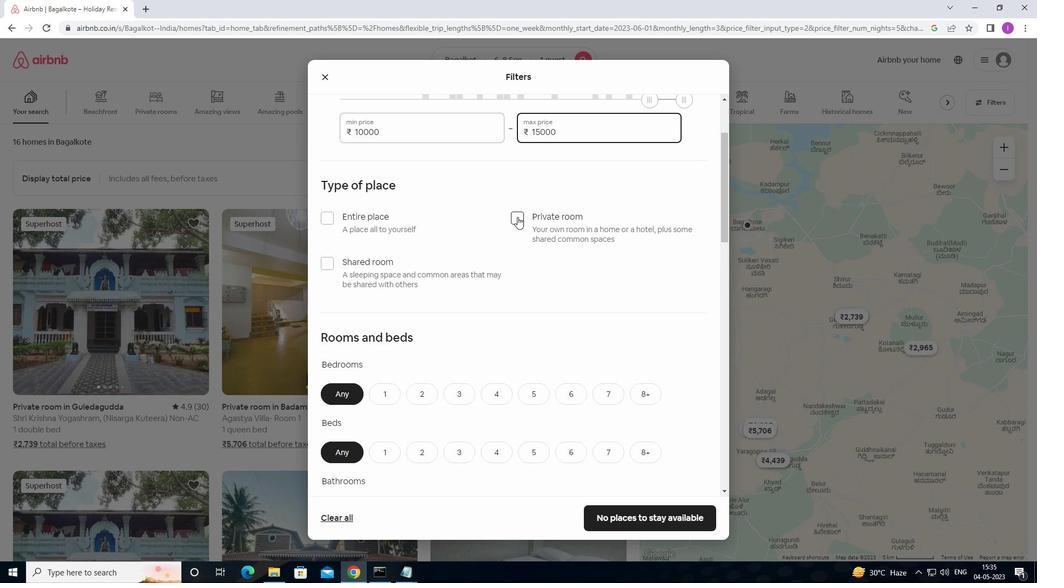 
Action: Mouse pressed left at (519, 218)
Screenshot: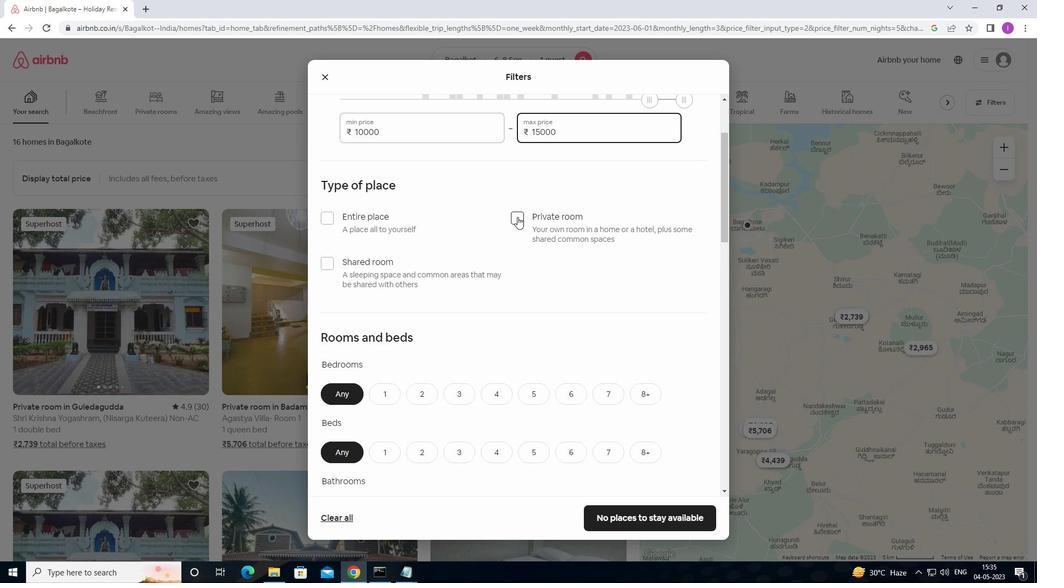 
Action: Mouse moved to (394, 379)
Screenshot: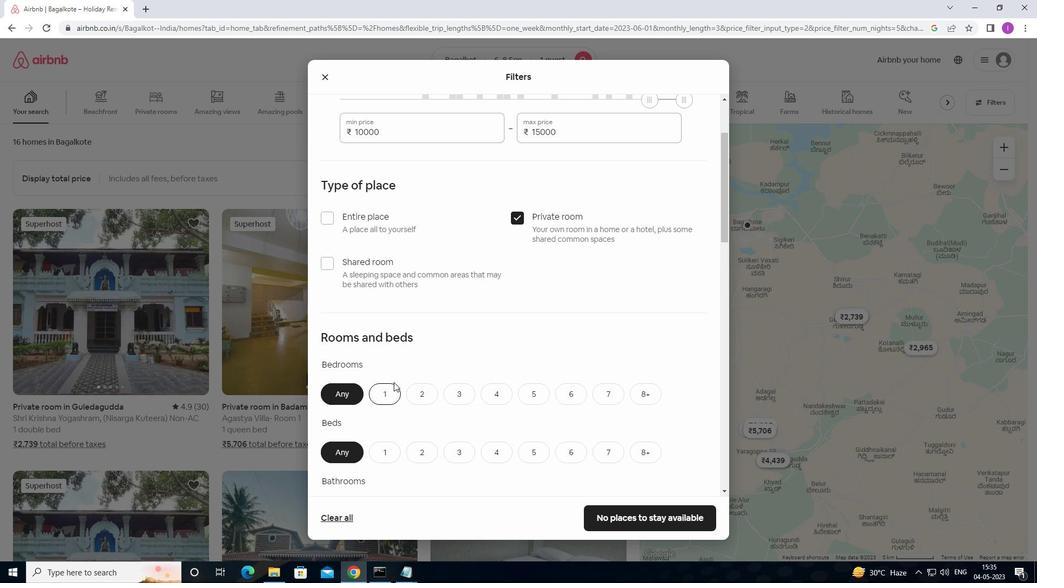 
Action: Mouse scrolled (394, 378) with delta (0, 0)
Screenshot: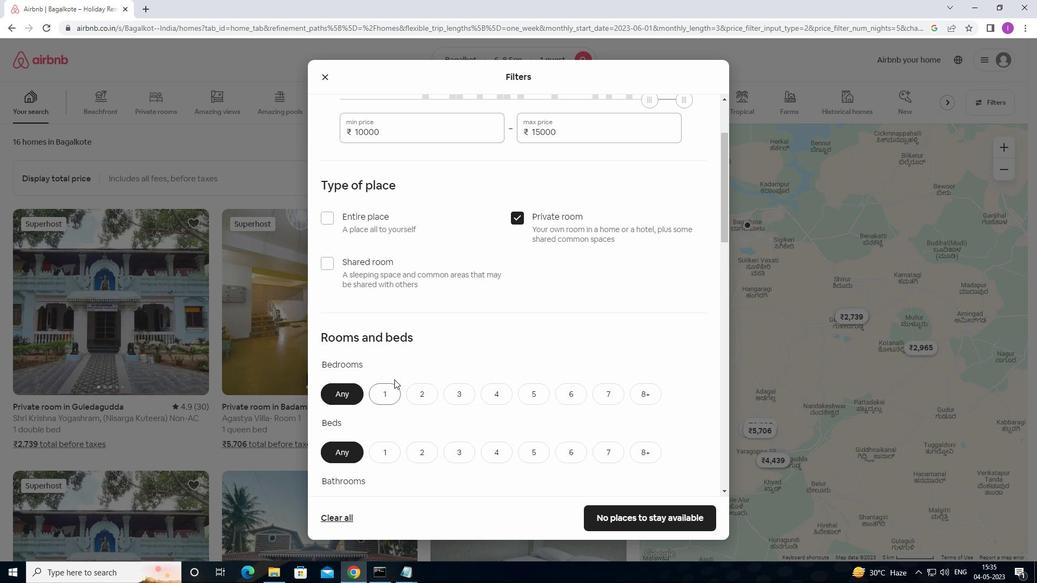
Action: Mouse scrolled (394, 378) with delta (0, 0)
Screenshot: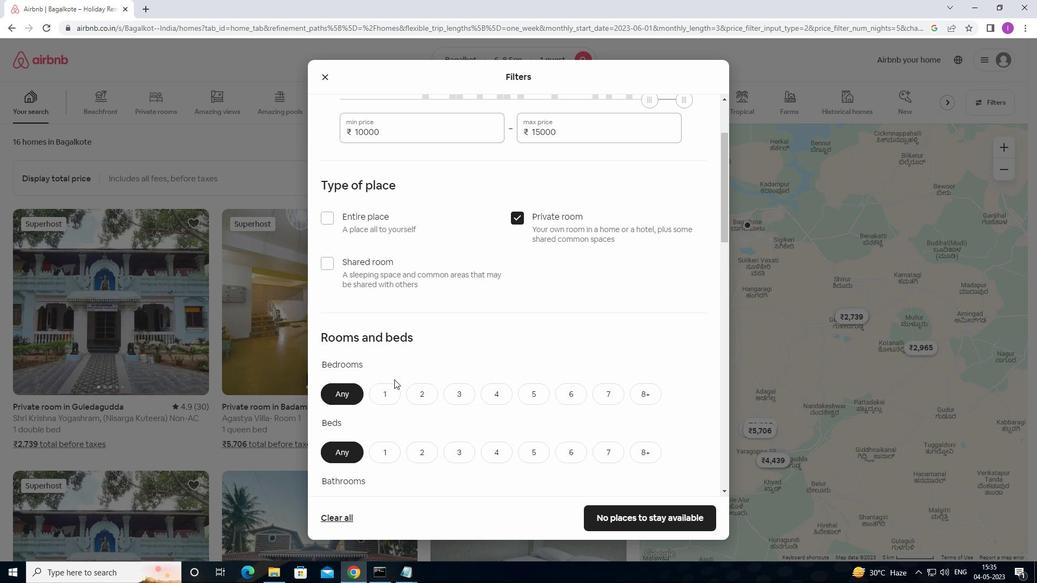 
Action: Mouse moved to (388, 286)
Screenshot: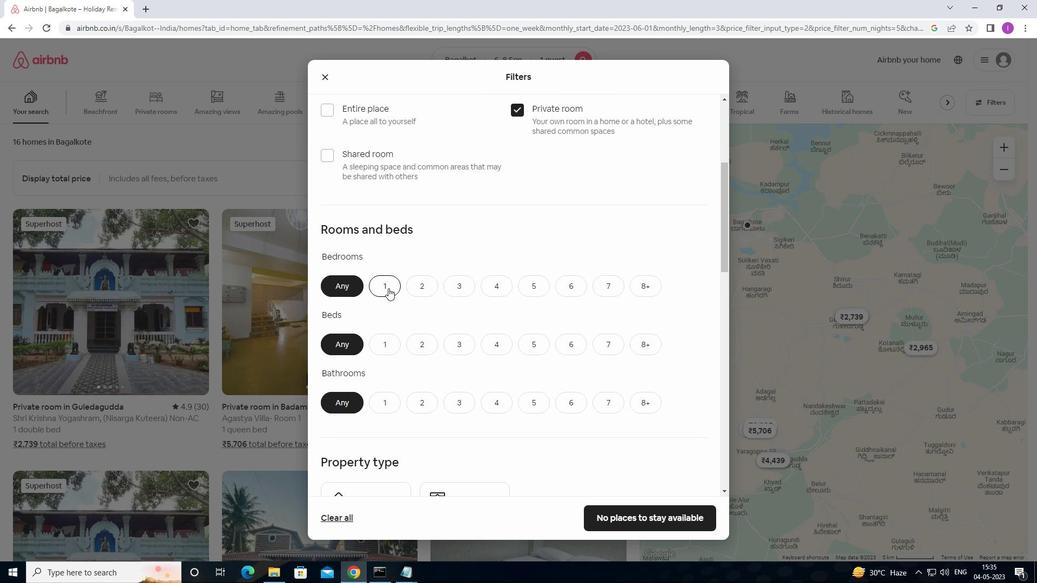 
Action: Mouse pressed left at (388, 286)
Screenshot: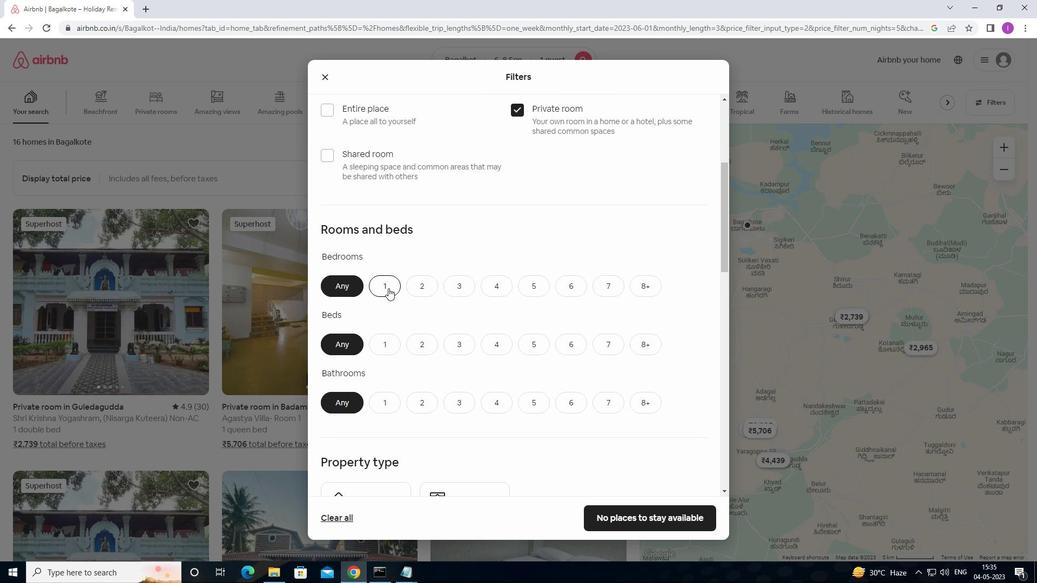 
Action: Mouse moved to (393, 345)
Screenshot: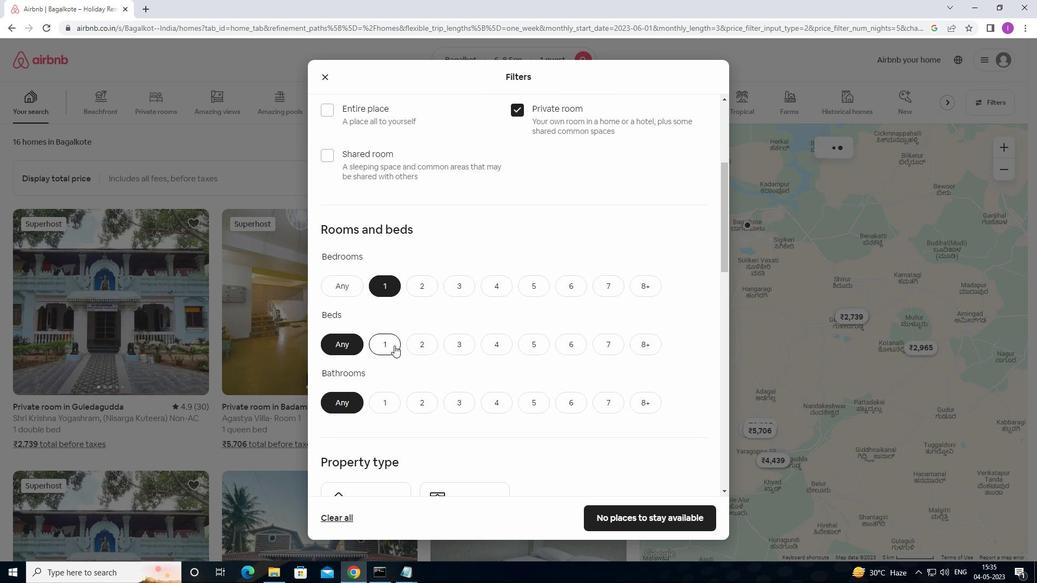 
Action: Mouse pressed left at (393, 345)
Screenshot: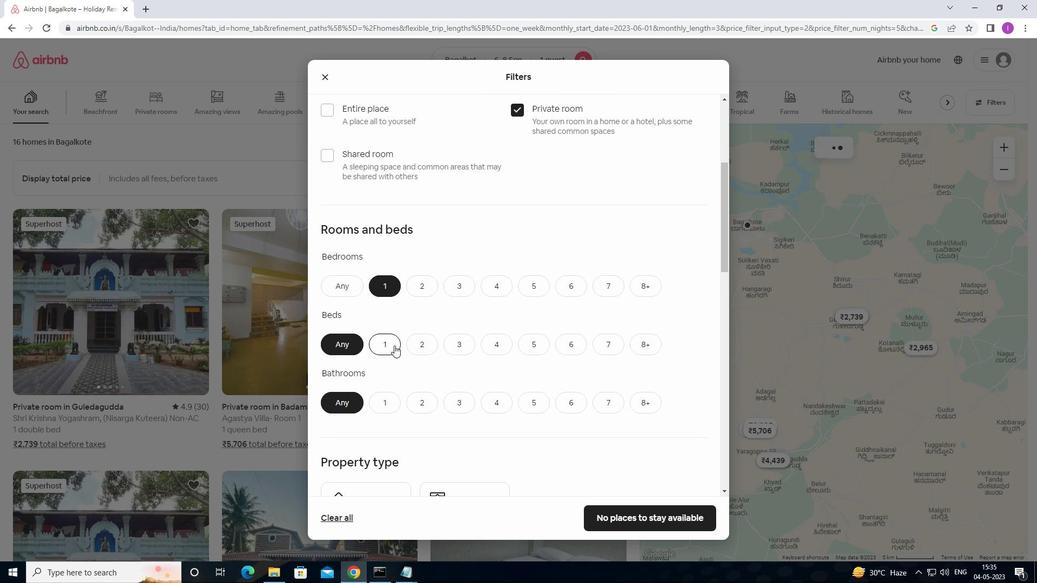
Action: Mouse moved to (388, 398)
Screenshot: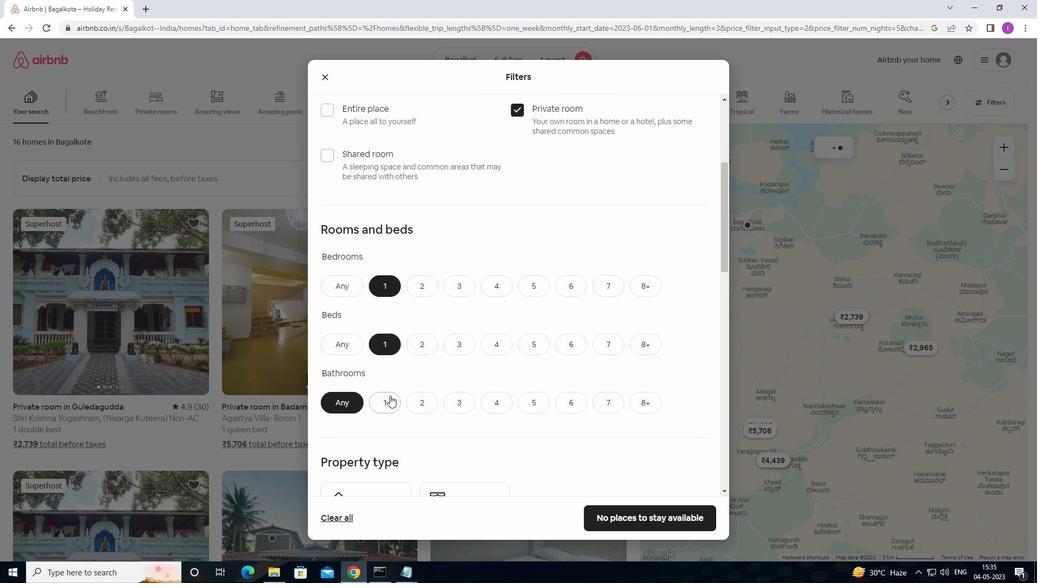 
Action: Mouse pressed left at (388, 398)
Screenshot: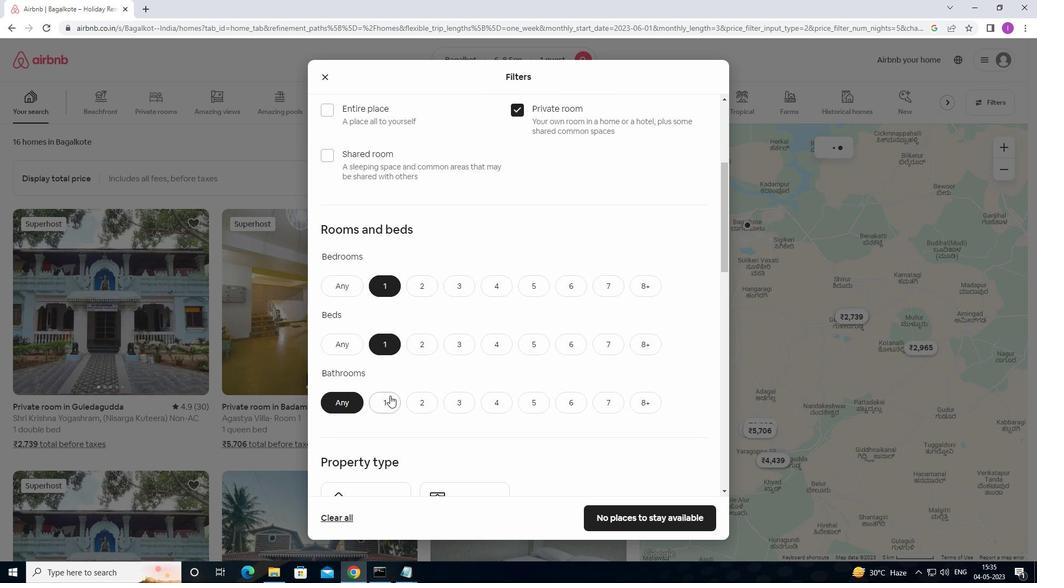 
Action: Mouse moved to (434, 359)
Screenshot: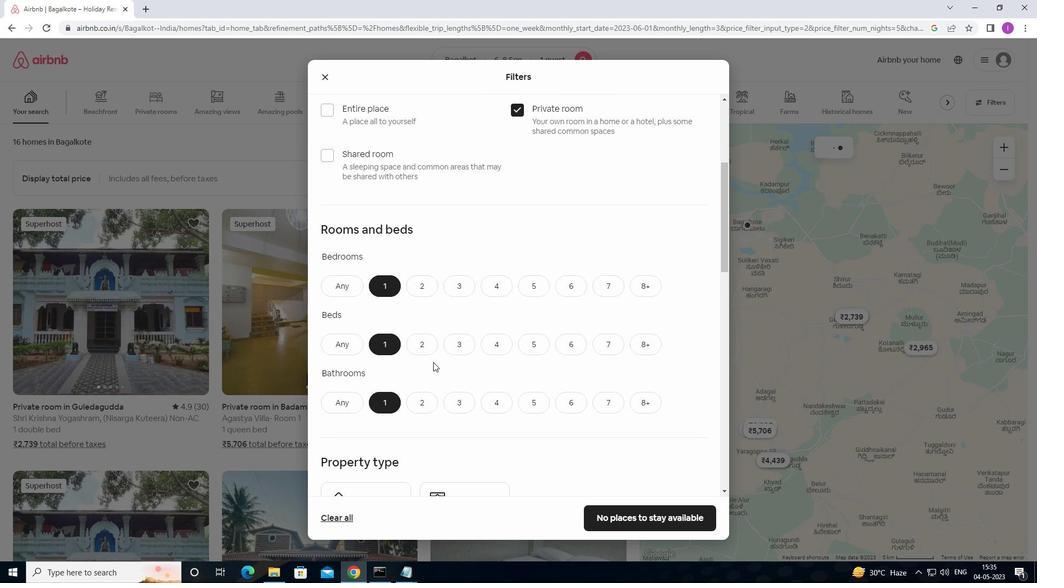 
Action: Mouse scrolled (434, 359) with delta (0, 0)
Screenshot: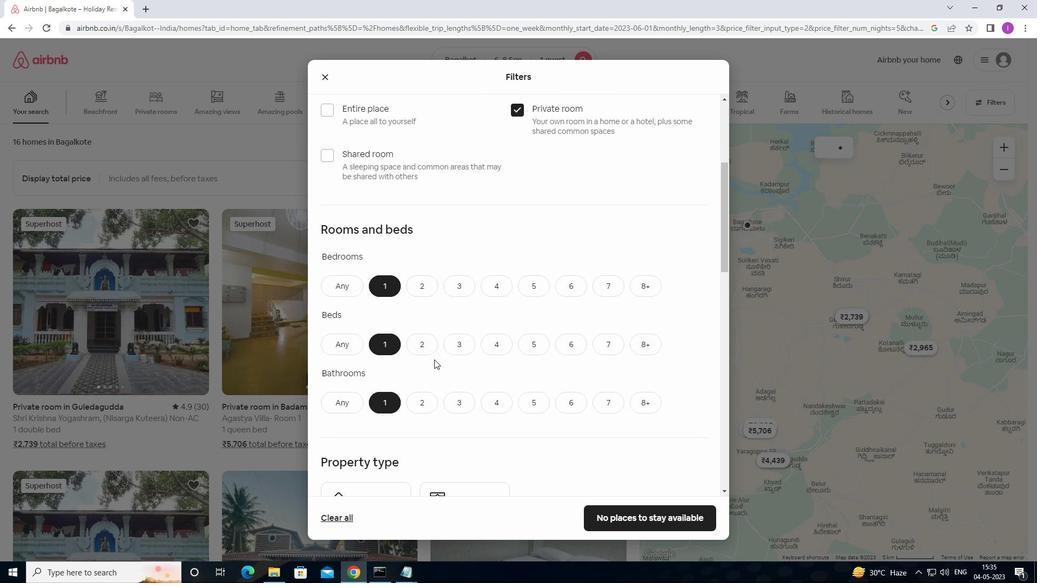 
Action: Mouse scrolled (434, 359) with delta (0, 0)
Screenshot: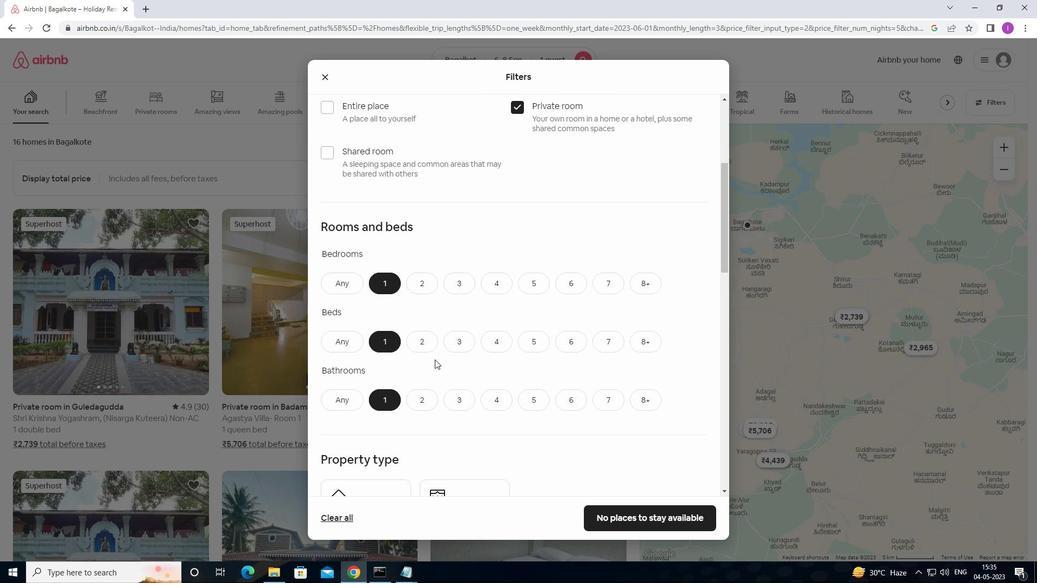
Action: Mouse moved to (440, 354)
Screenshot: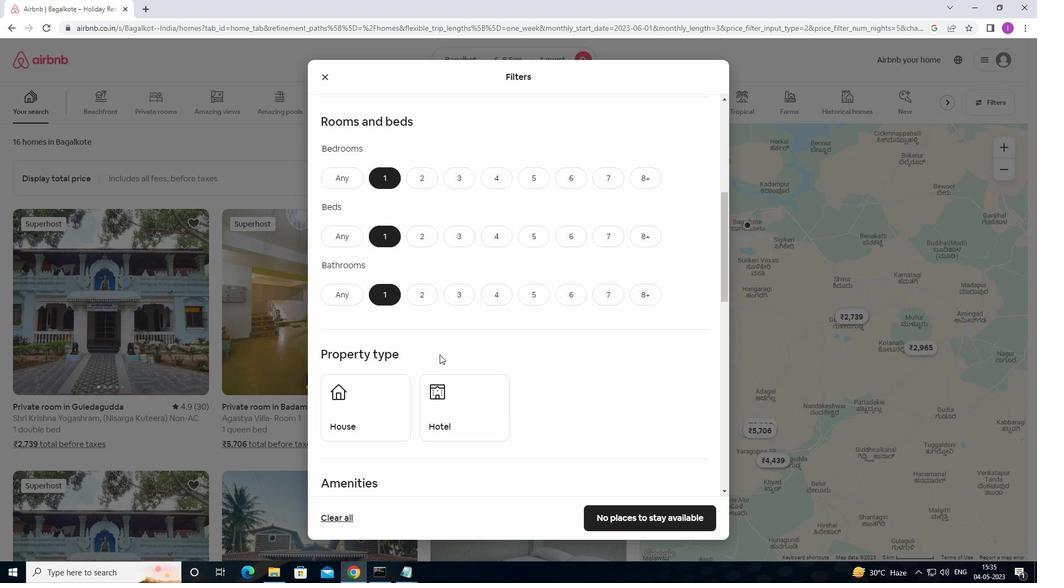 
Action: Mouse scrolled (440, 353) with delta (0, 0)
Screenshot: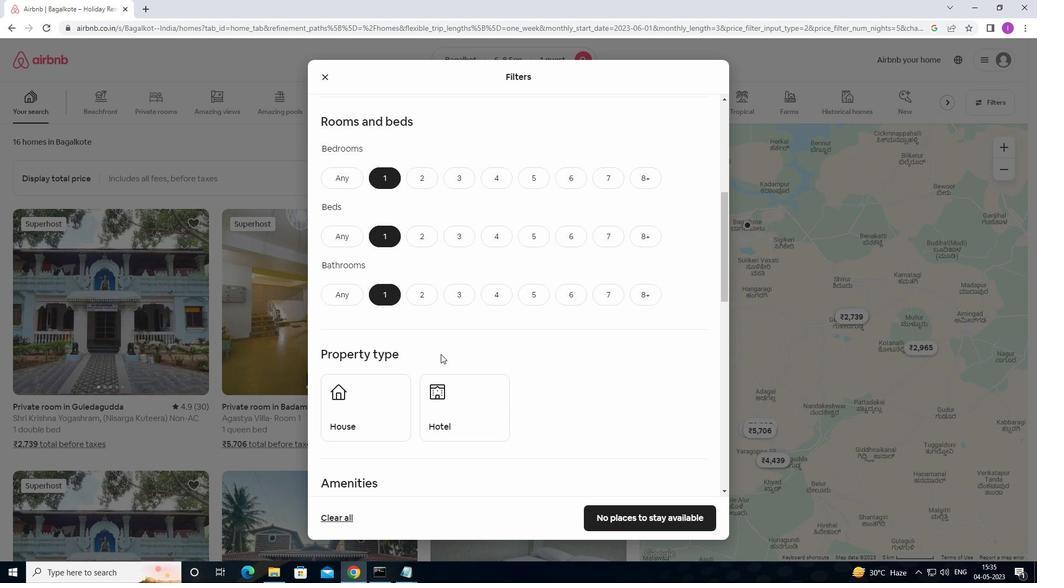 
Action: Mouse moved to (388, 364)
Screenshot: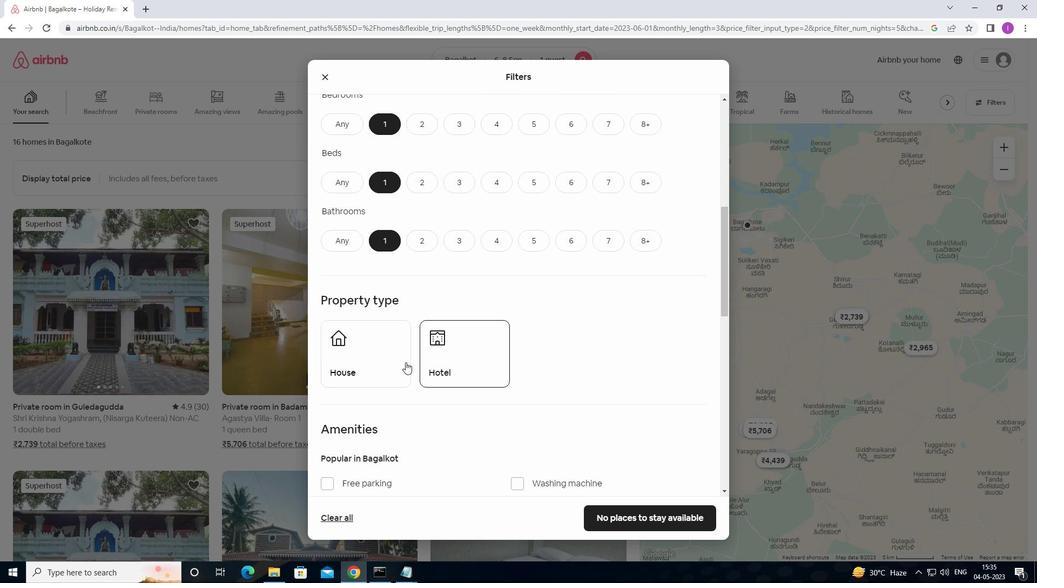 
Action: Mouse pressed left at (388, 364)
Screenshot: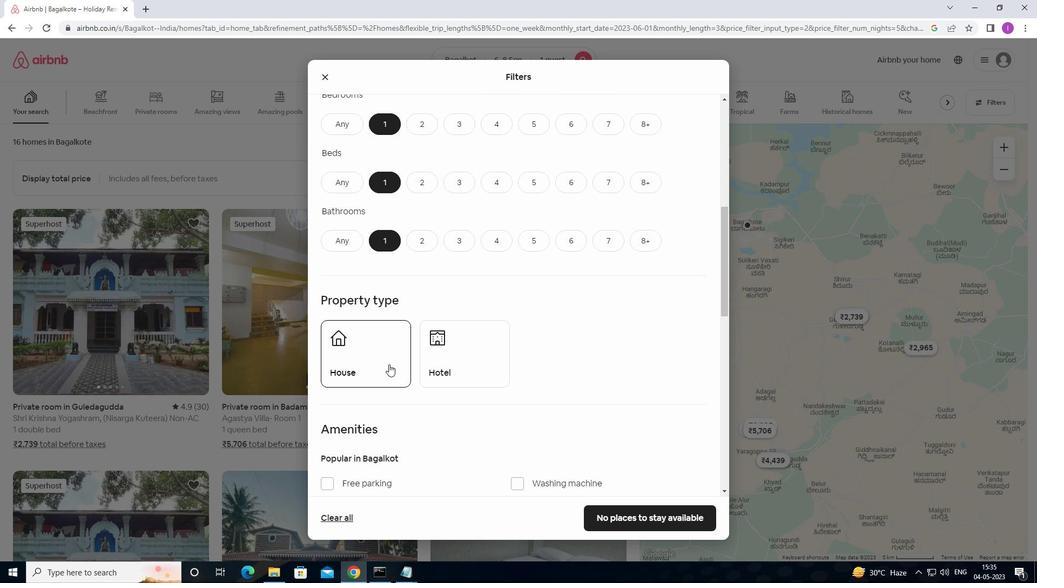 
Action: Mouse moved to (442, 352)
Screenshot: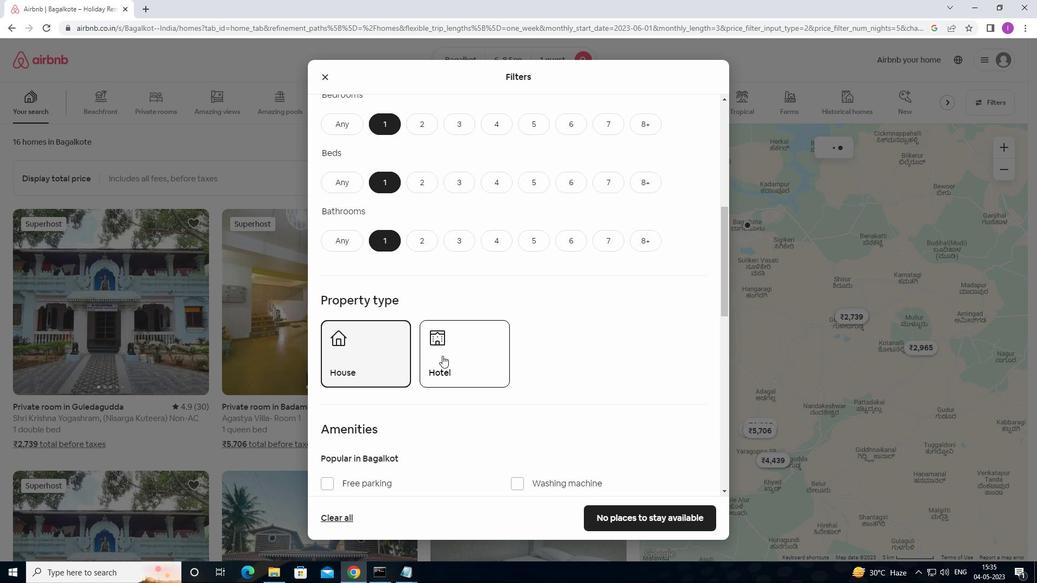 
Action: Mouse scrolled (442, 351) with delta (0, 0)
Screenshot: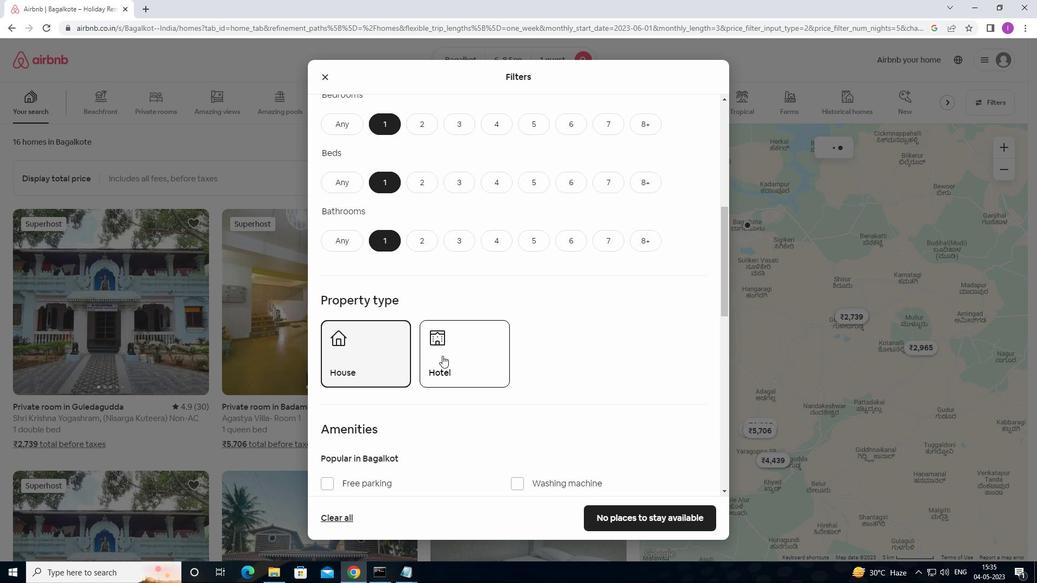 
Action: Mouse moved to (442, 352)
Screenshot: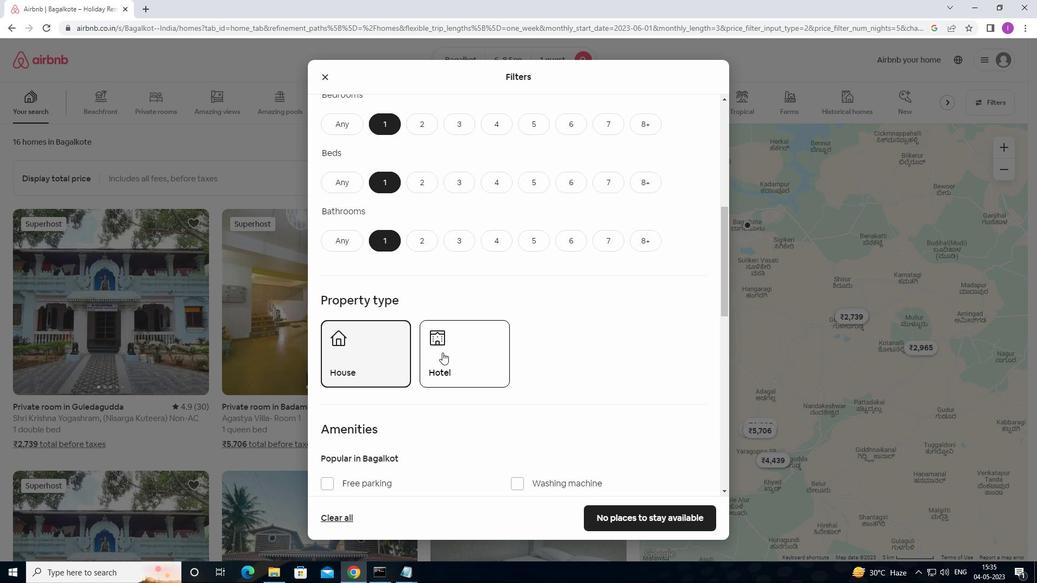 
Action: Mouse scrolled (442, 352) with delta (0, 0)
Screenshot: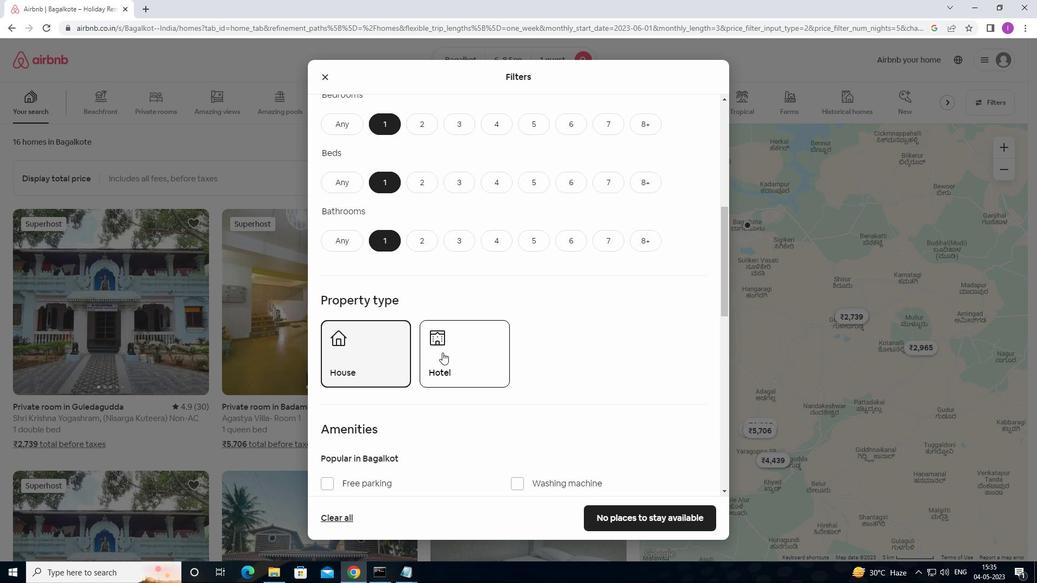 
Action: Mouse moved to (443, 352)
Screenshot: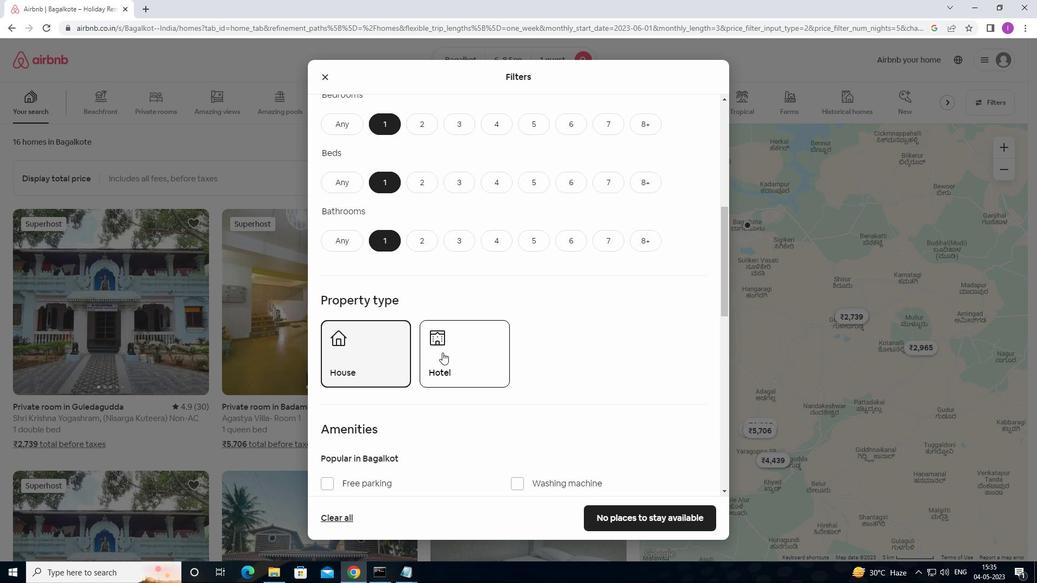 
Action: Mouse scrolled (443, 352) with delta (0, 0)
Screenshot: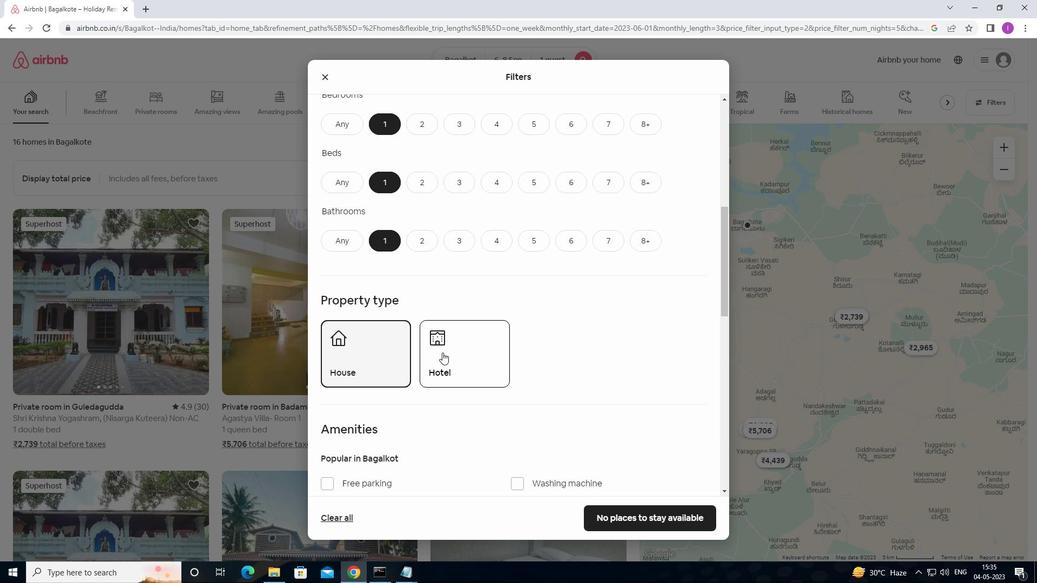 
Action: Mouse scrolled (443, 352) with delta (0, 0)
Screenshot: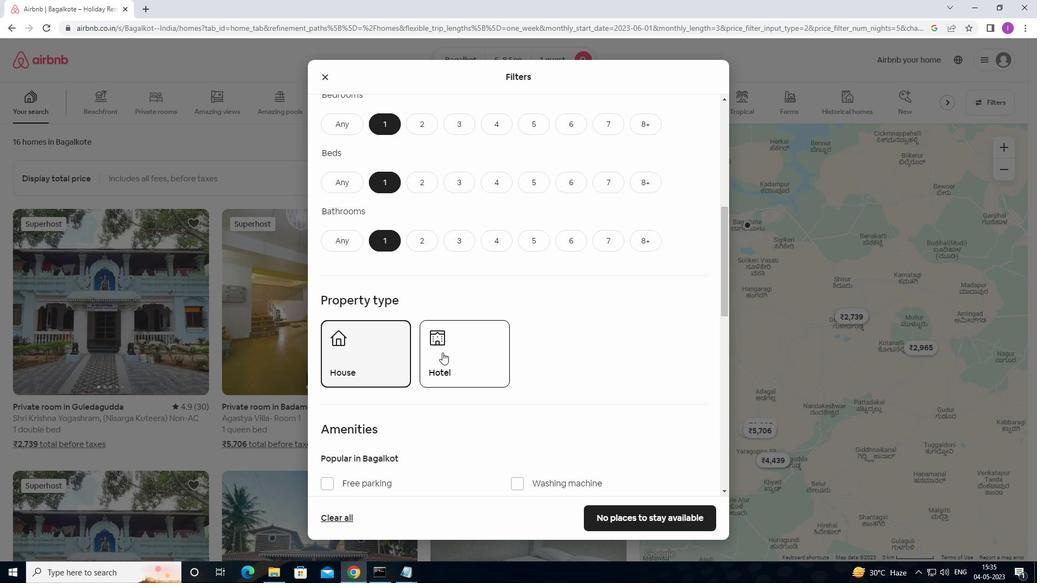 
Action: Mouse moved to (475, 158)
Screenshot: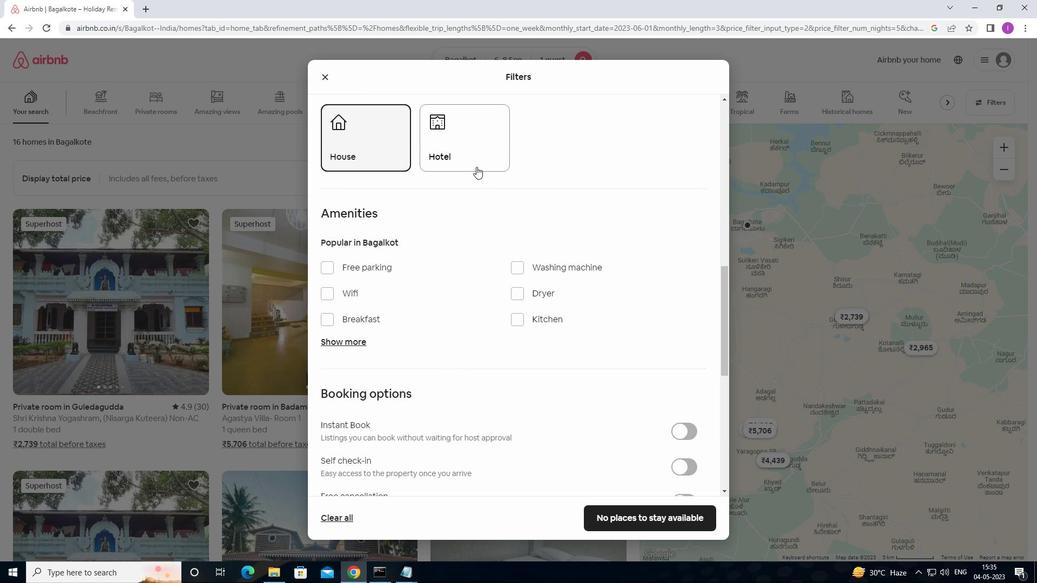 
Action: Mouse pressed left at (475, 158)
Screenshot: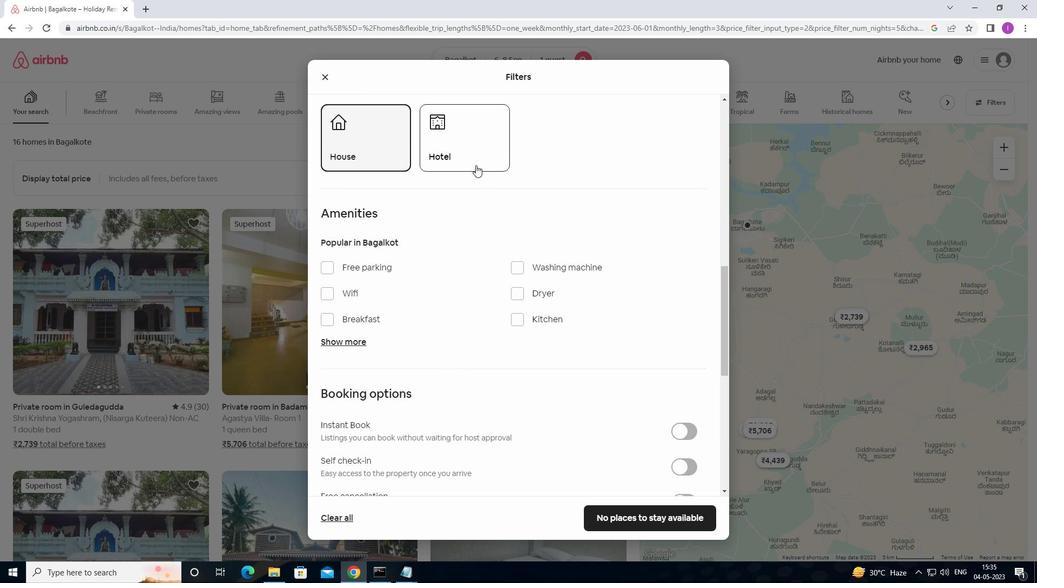 
Action: Mouse moved to (518, 268)
Screenshot: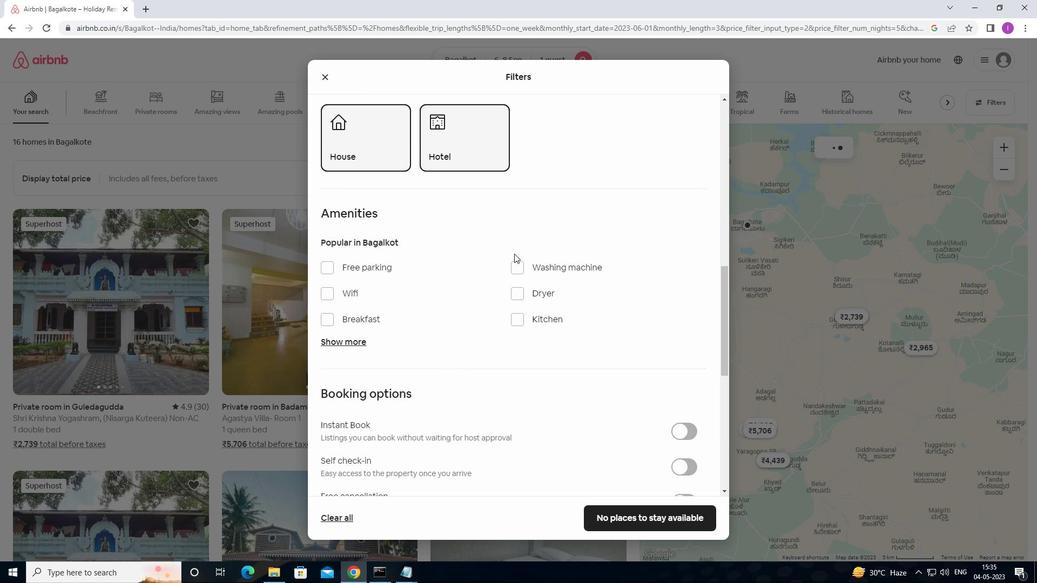 
Action: Mouse scrolled (518, 267) with delta (0, 0)
Screenshot: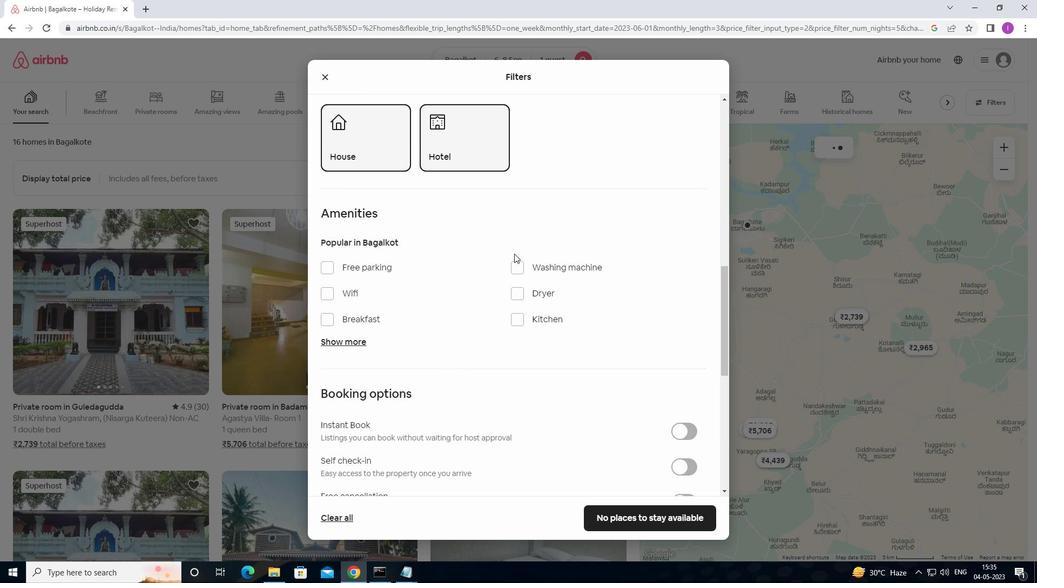 
Action: Mouse moved to (521, 267)
Screenshot: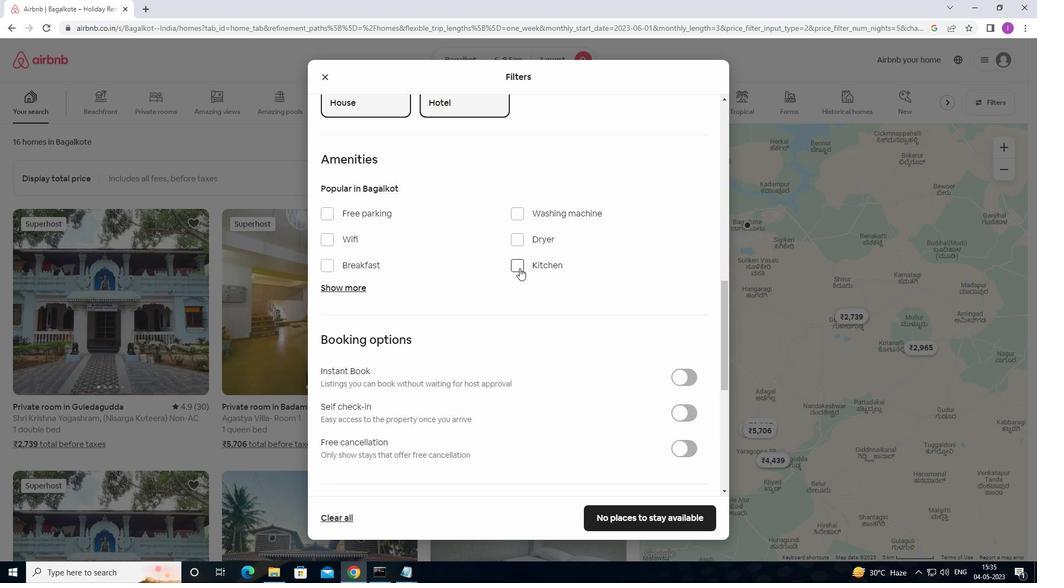 
Action: Mouse scrolled (521, 266) with delta (0, 0)
Screenshot: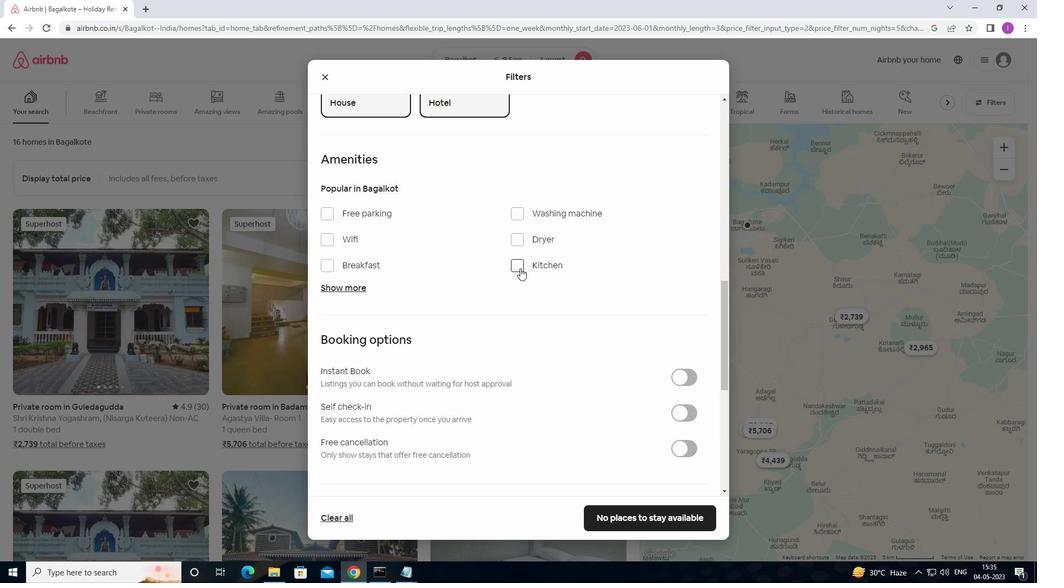 
Action: Mouse moved to (521, 267)
Screenshot: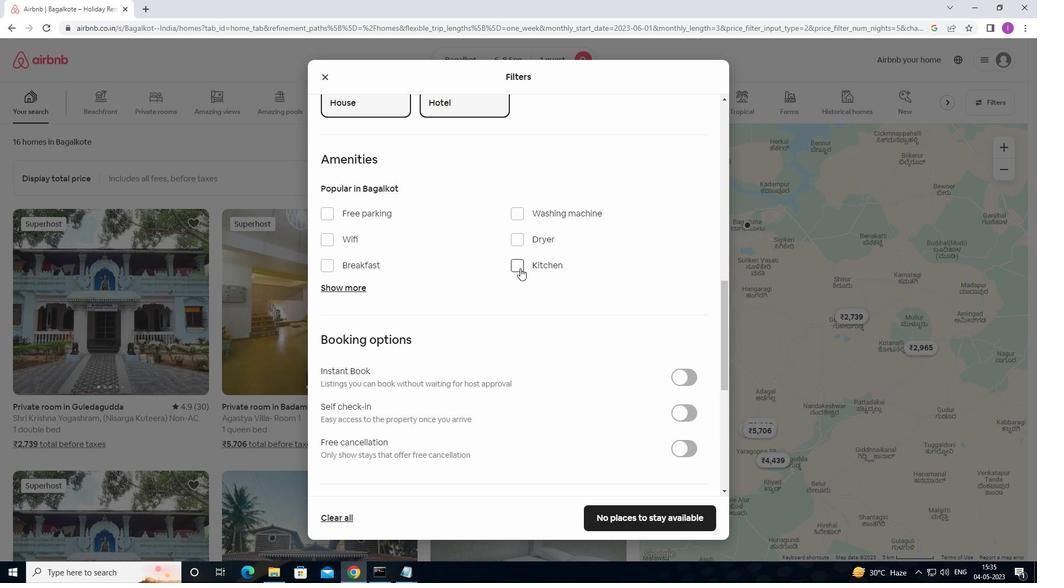 
Action: Mouse scrolled (521, 266) with delta (0, 0)
Screenshot: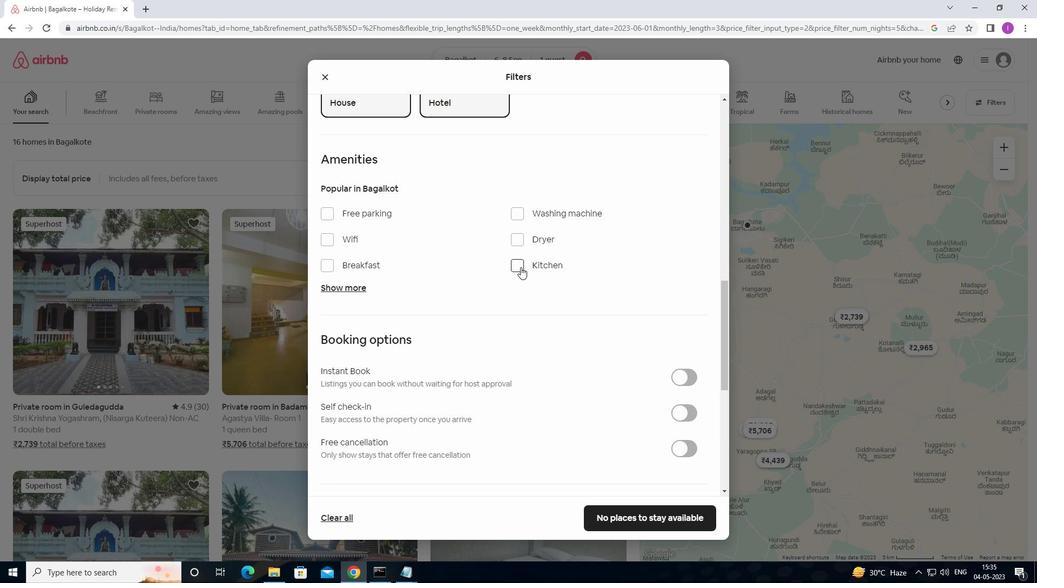 
Action: Mouse moved to (594, 271)
Screenshot: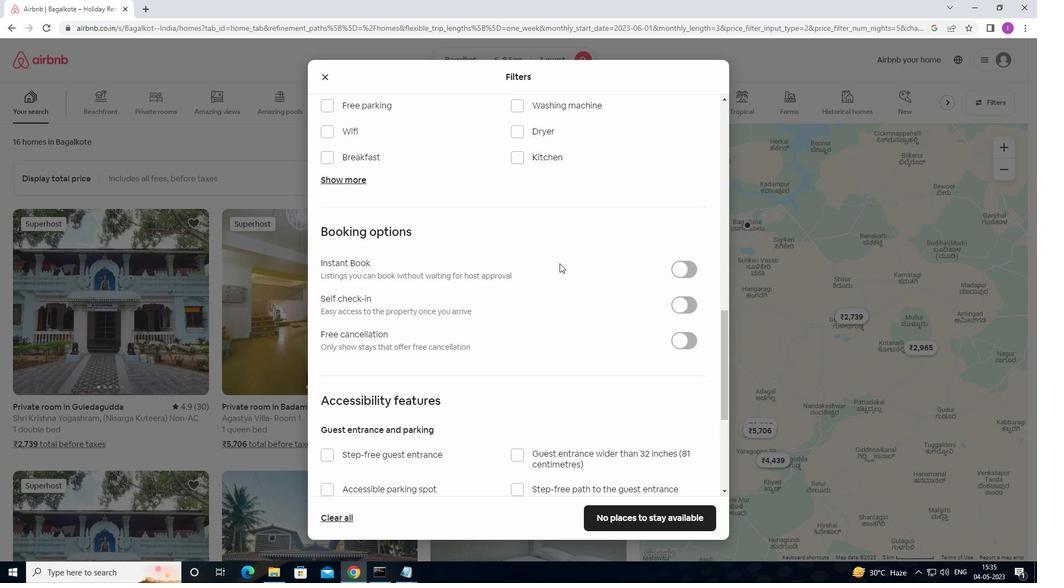 
Action: Mouse scrolled (594, 271) with delta (0, 0)
Screenshot: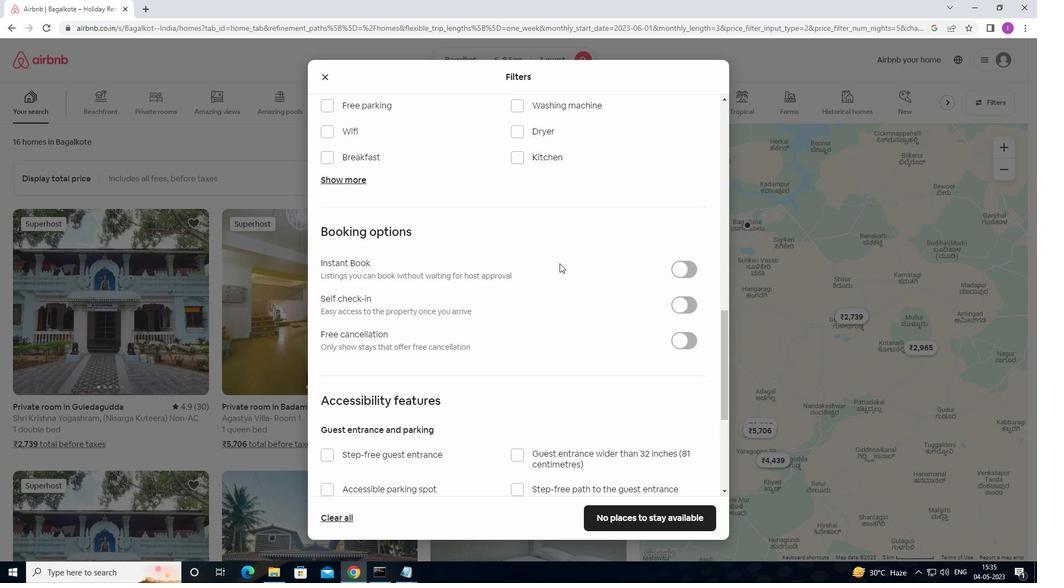 
Action: Mouse moved to (619, 273)
Screenshot: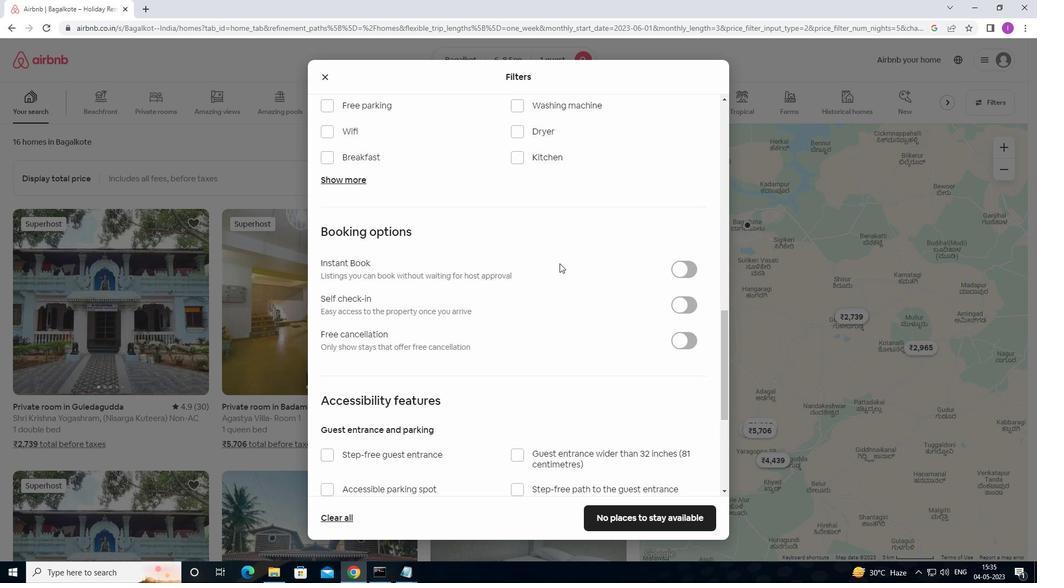 
Action: Mouse scrolled (619, 273) with delta (0, 0)
Screenshot: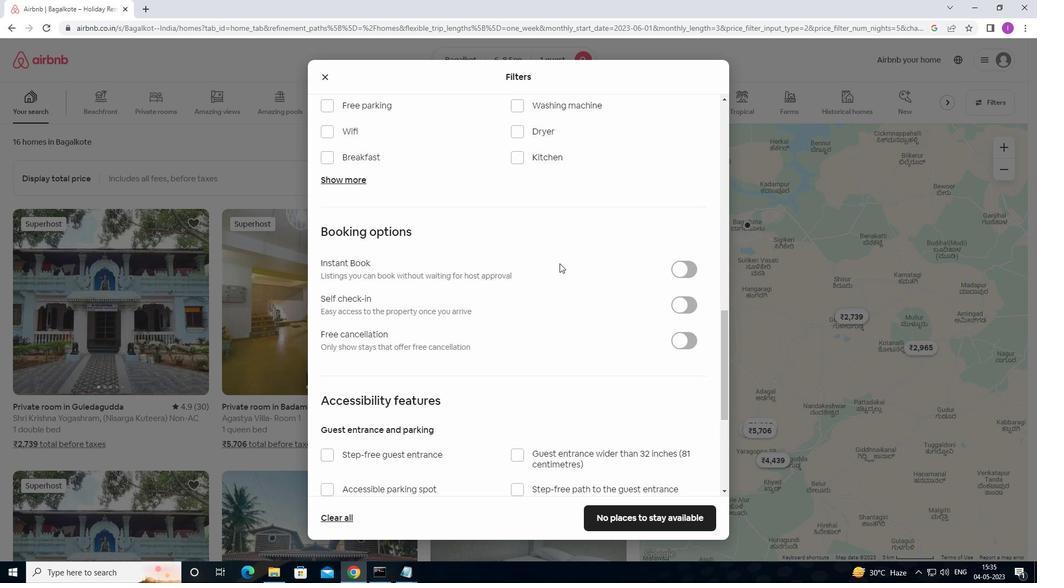 
Action: Mouse moved to (684, 201)
Screenshot: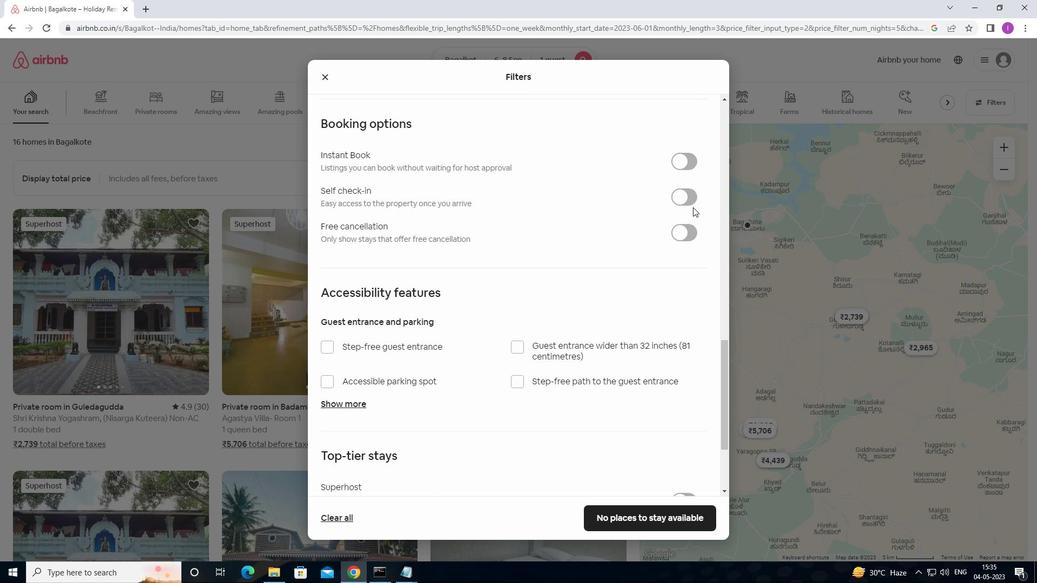 
Action: Mouse pressed left at (684, 201)
Screenshot: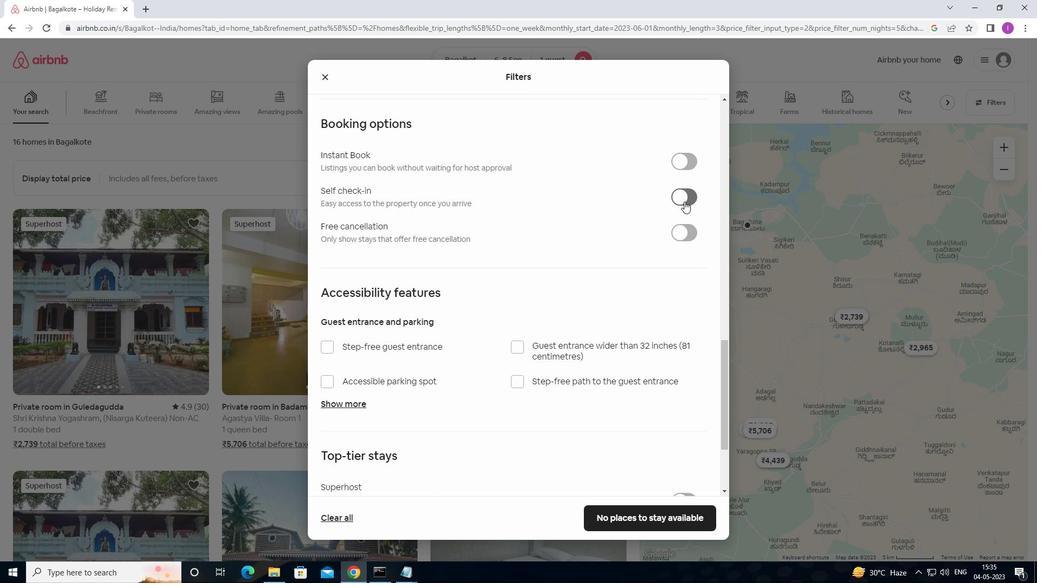 
Action: Mouse moved to (459, 338)
Screenshot: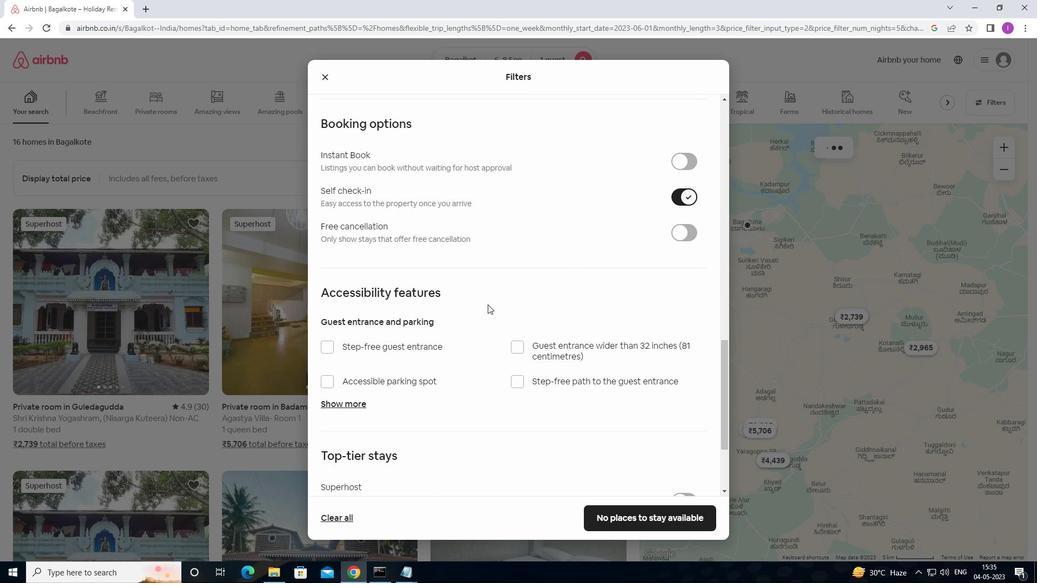
Action: Mouse scrolled (459, 337) with delta (0, 0)
Screenshot: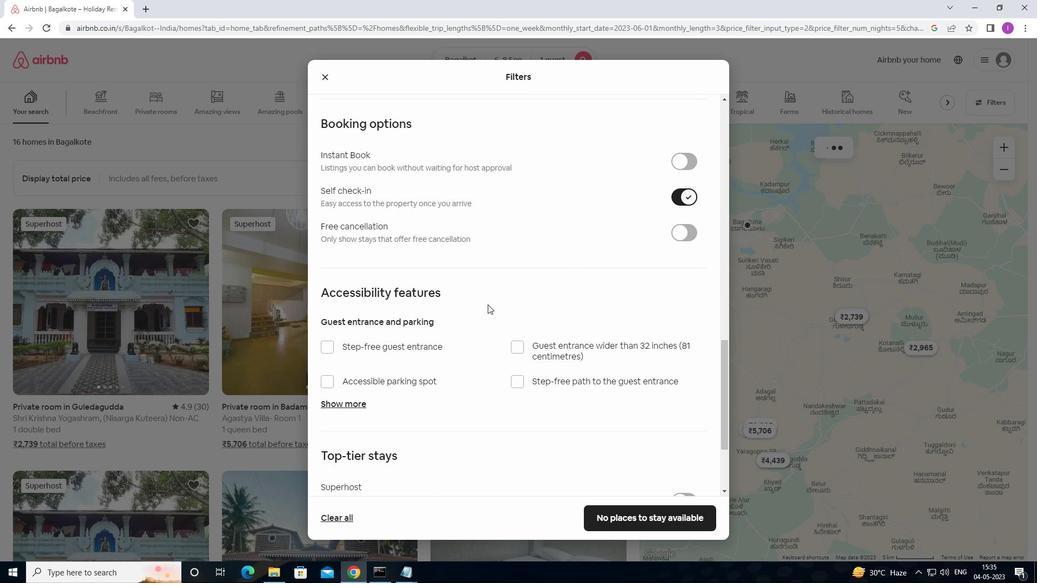 
Action: Mouse moved to (458, 344)
Screenshot: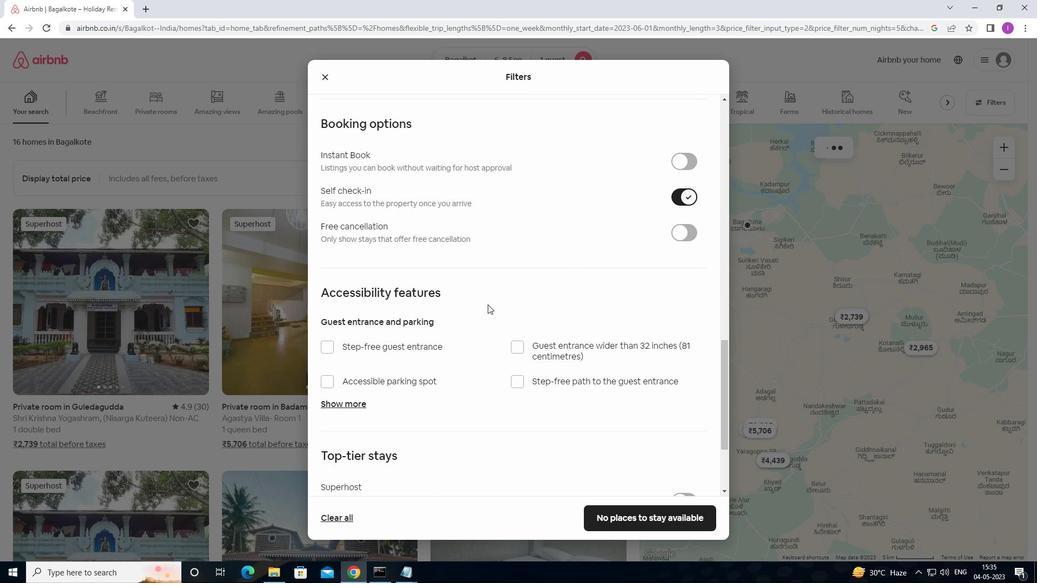 
Action: Mouse scrolled (458, 343) with delta (0, 0)
Screenshot: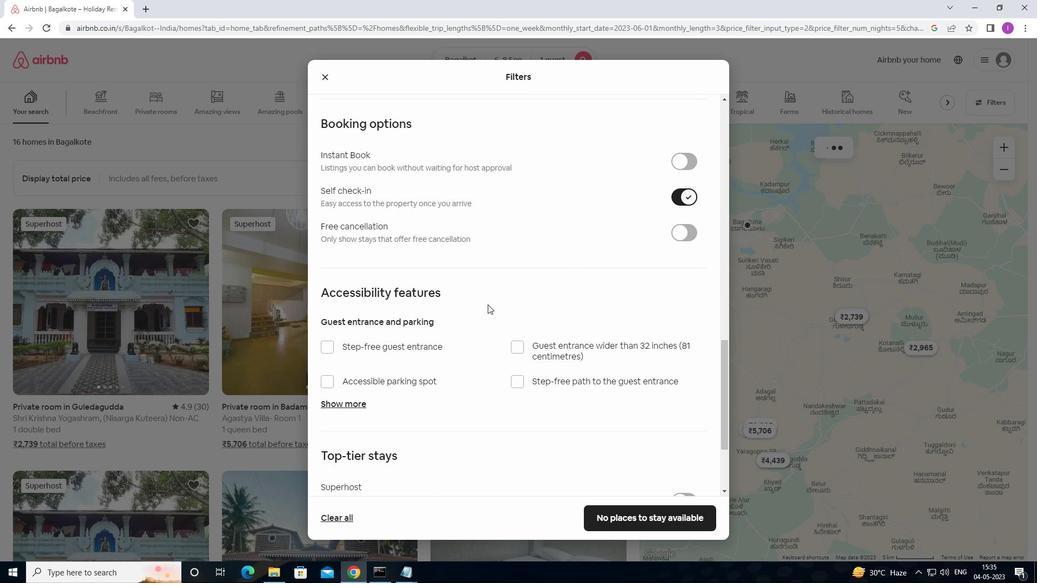 
Action: Mouse moved to (457, 352)
Screenshot: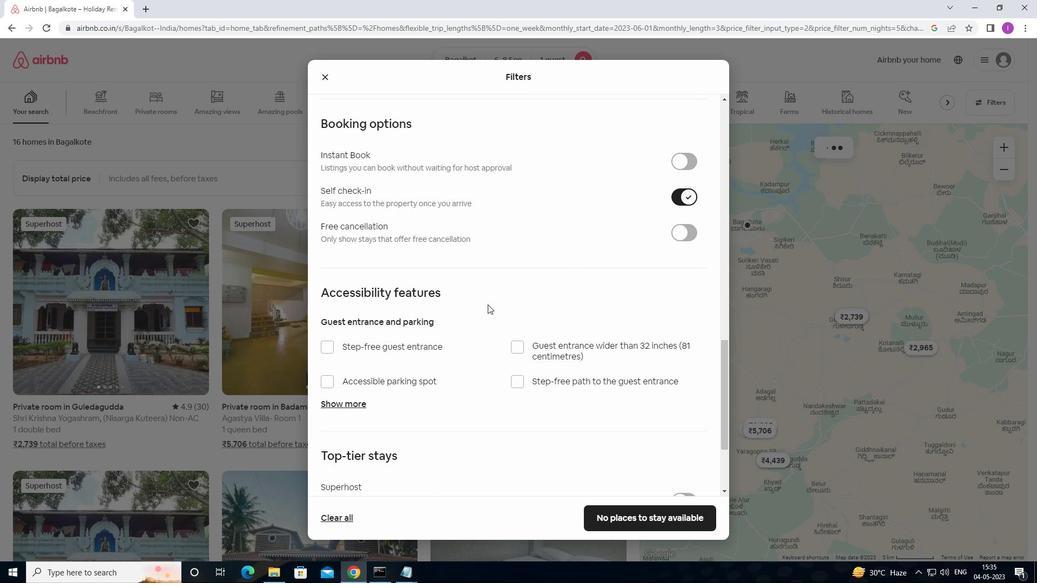 
Action: Mouse scrolled (457, 351) with delta (0, 0)
Screenshot: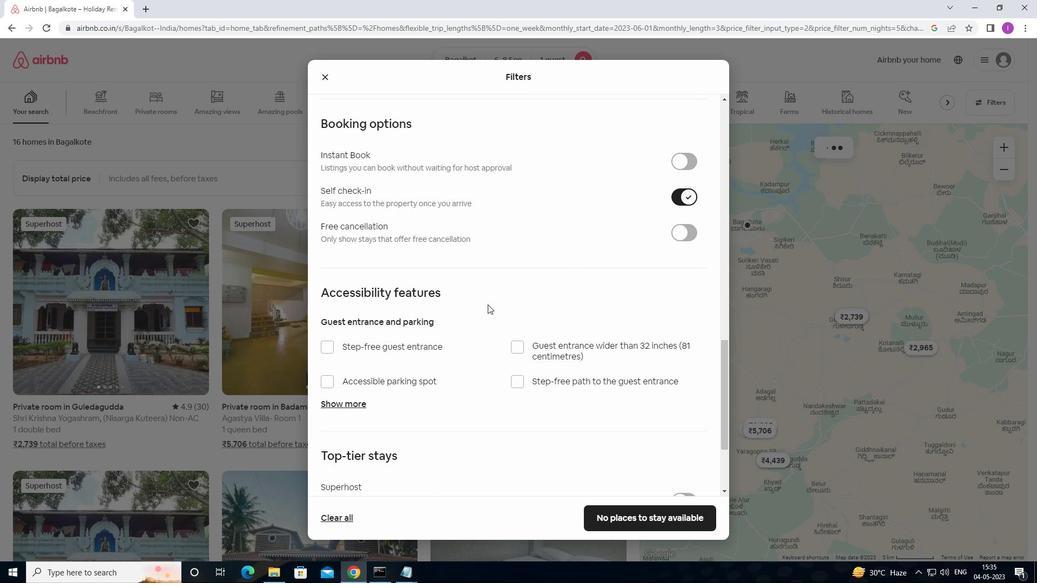 
Action: Mouse moved to (454, 354)
Screenshot: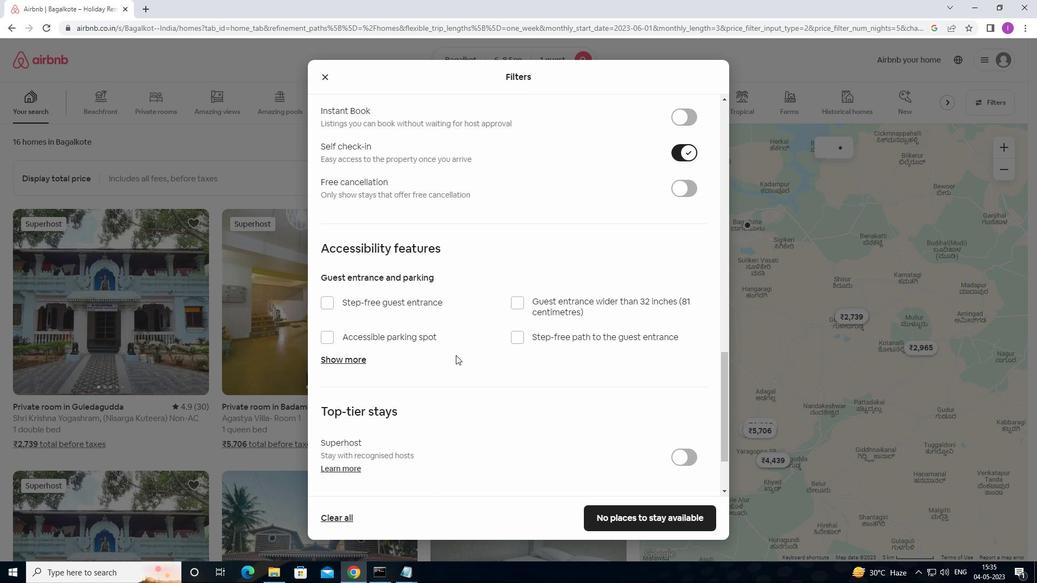 
Action: Mouse scrolled (454, 353) with delta (0, 0)
Screenshot: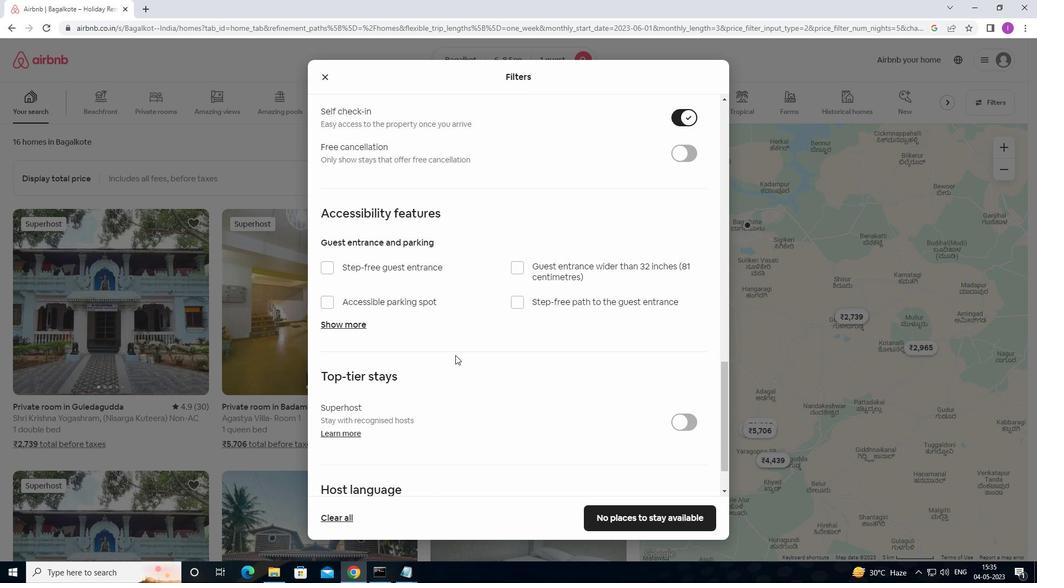 
Action: Mouse moved to (454, 354)
Screenshot: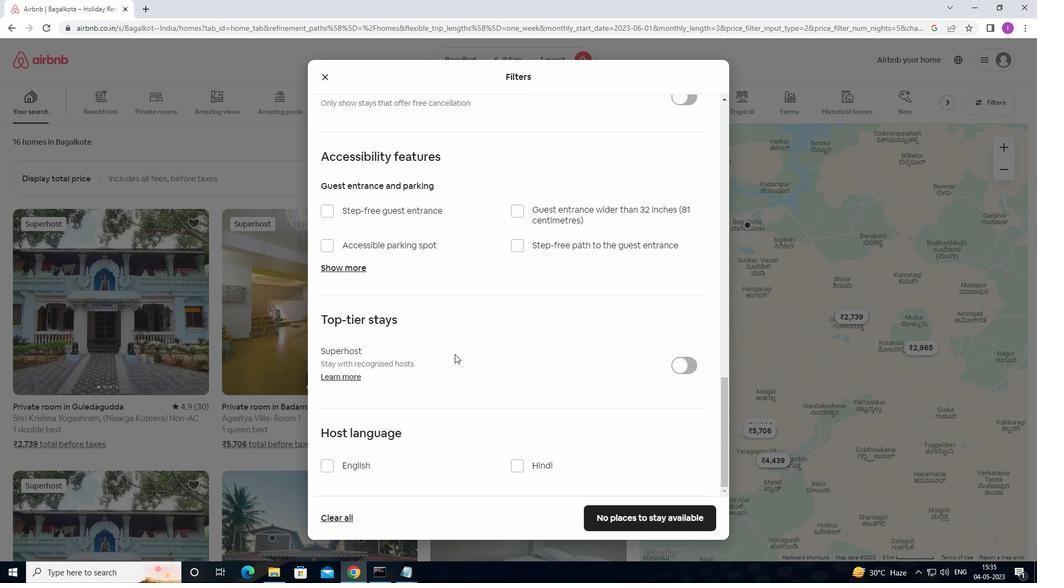 
Action: Mouse scrolled (454, 353) with delta (0, 0)
Screenshot: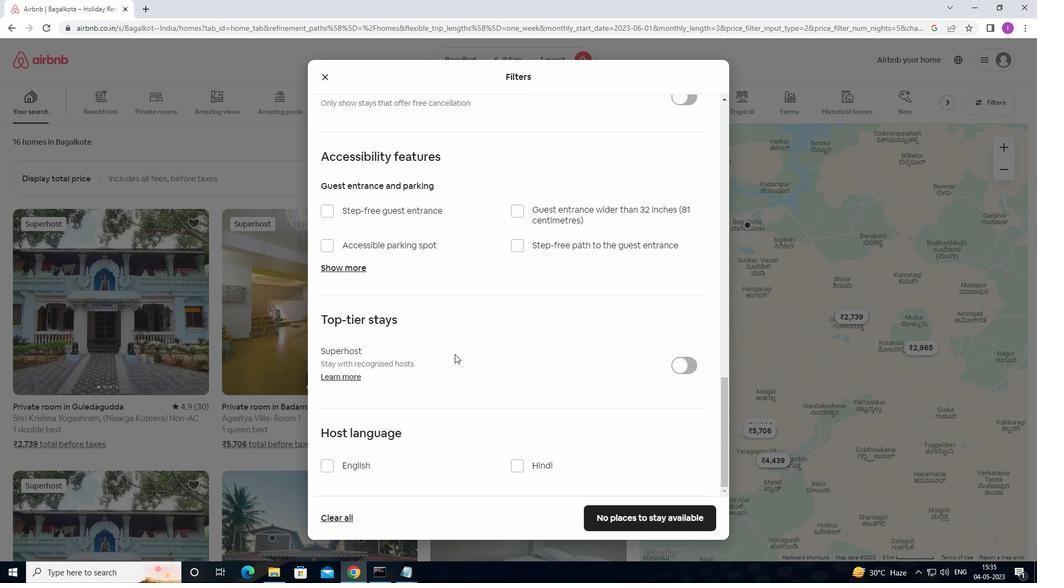 
Action: Mouse moved to (454, 354)
Screenshot: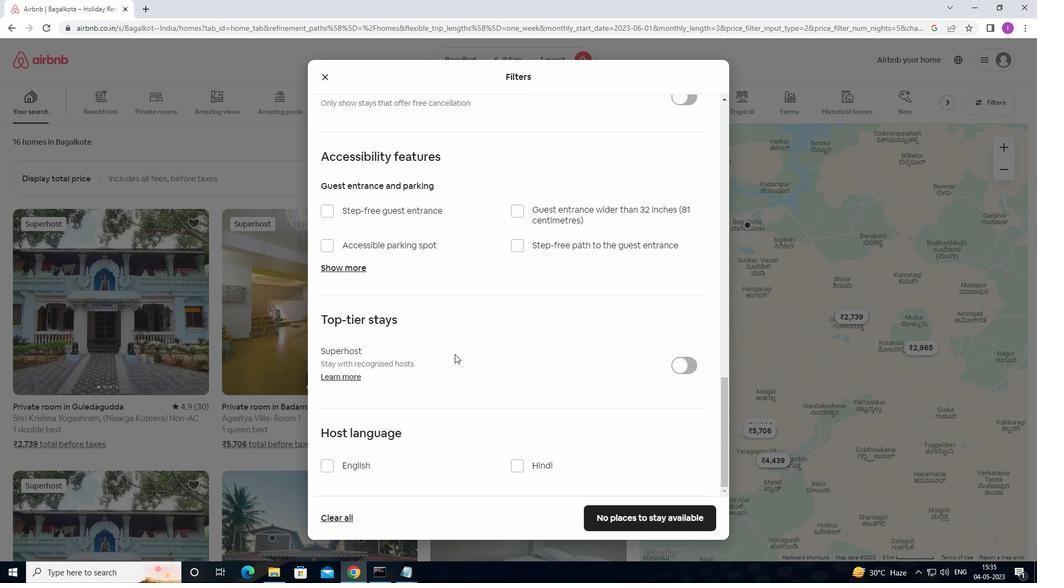 
Action: Mouse scrolled (454, 353) with delta (0, 0)
Screenshot: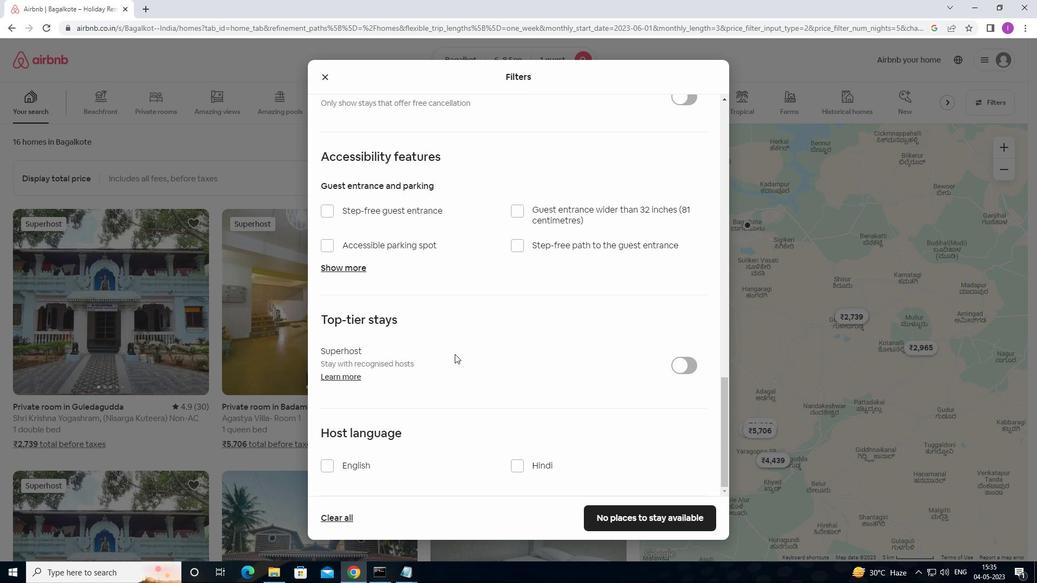 
Action: Mouse moved to (455, 354)
Screenshot: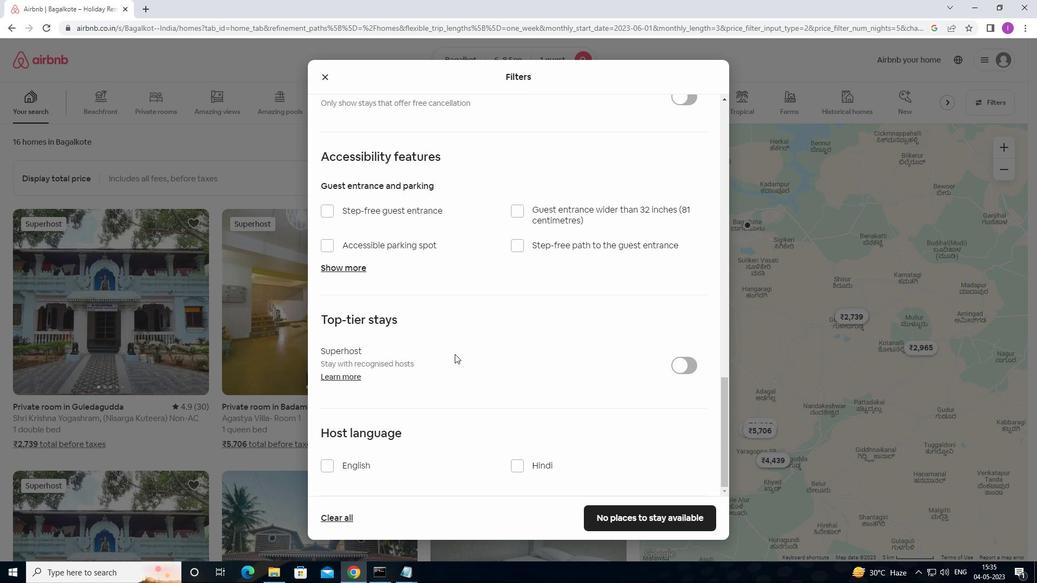 
Action: Mouse scrolled (455, 353) with delta (0, 0)
Screenshot: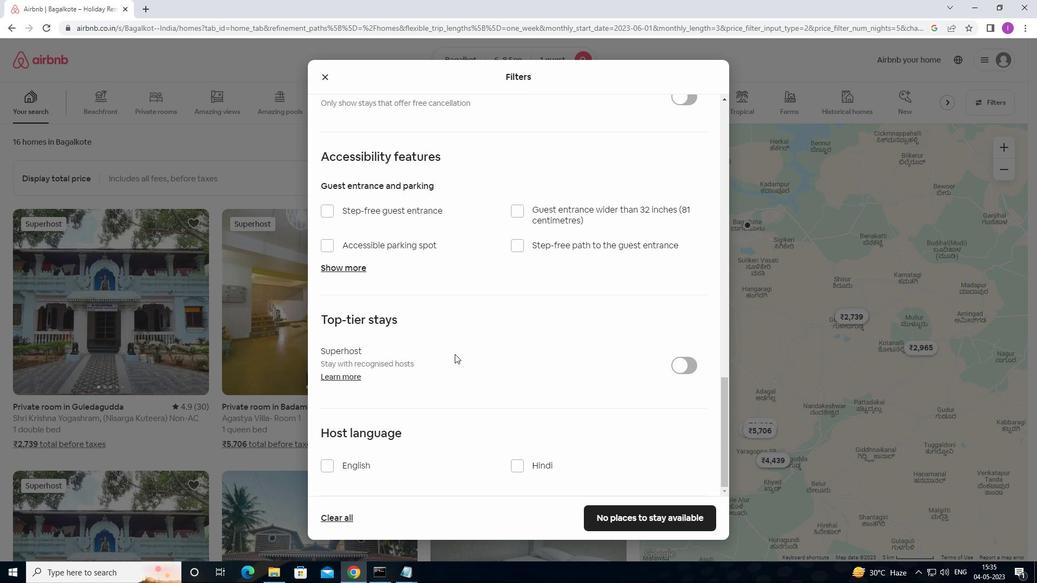 
Action: Mouse moved to (325, 467)
Screenshot: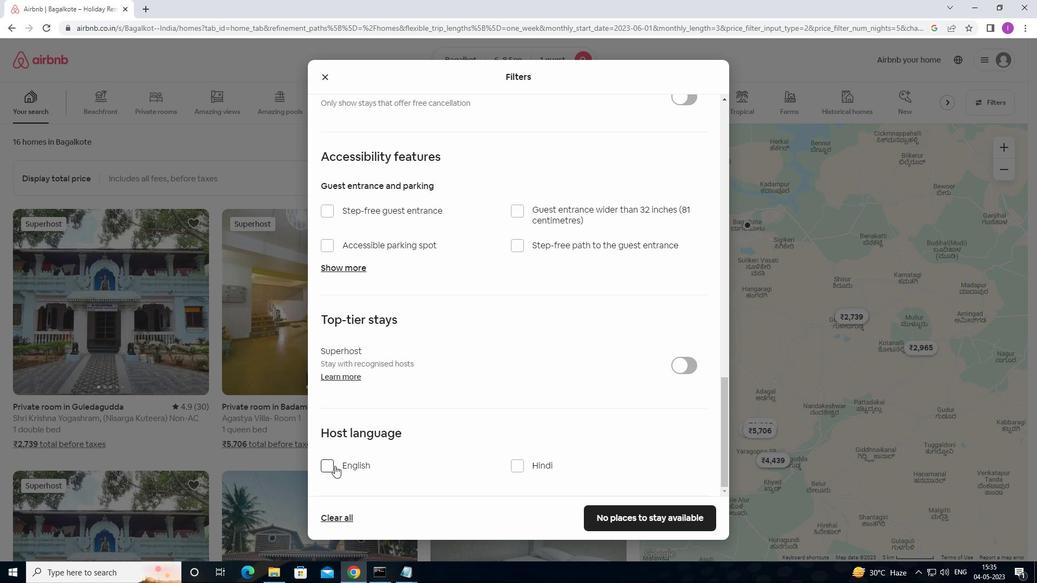 
Action: Mouse pressed left at (325, 467)
Screenshot: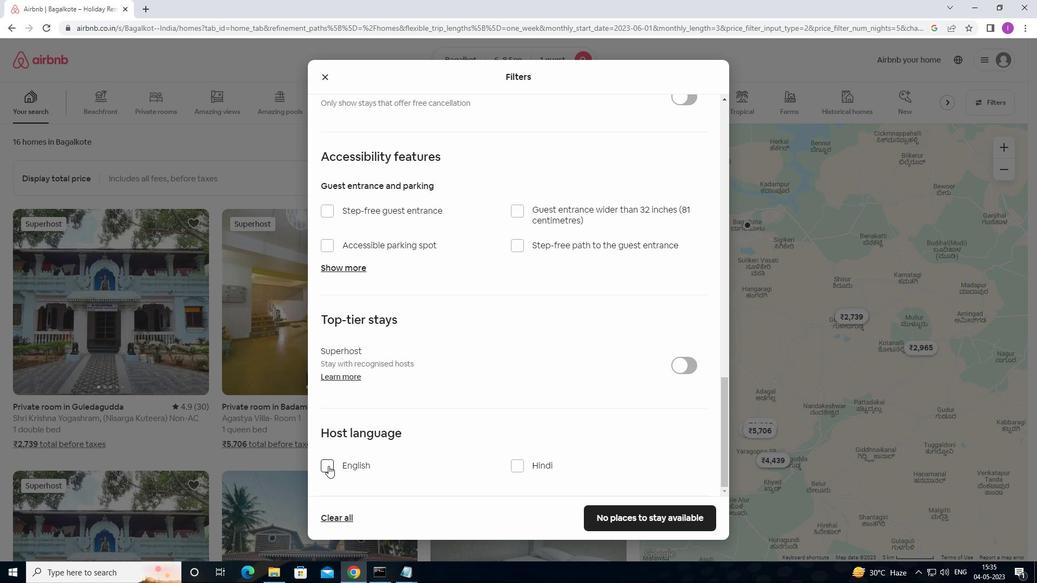 
Action: Mouse moved to (598, 510)
Screenshot: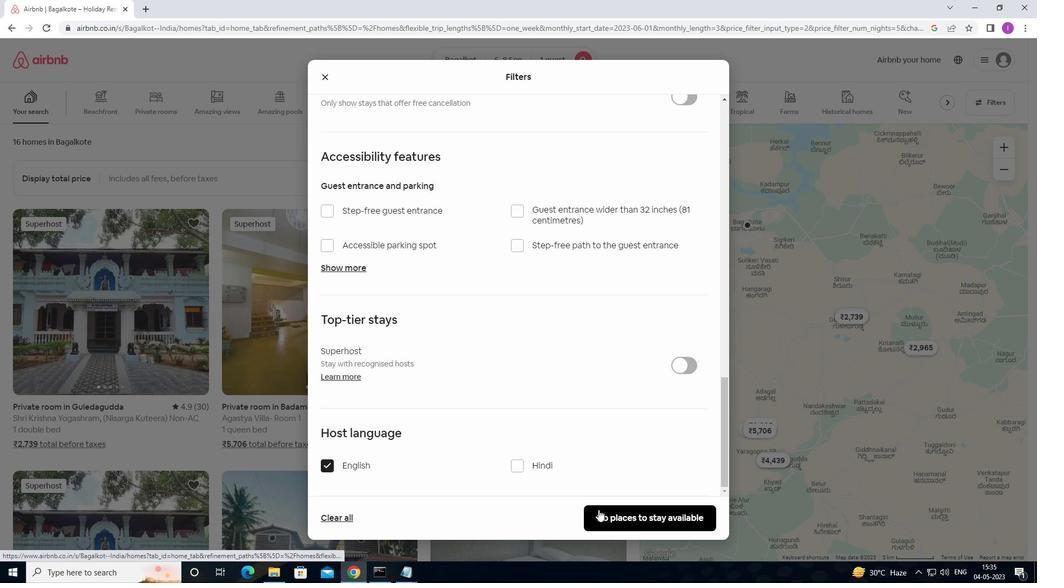 
Action: Mouse pressed left at (598, 510)
Screenshot: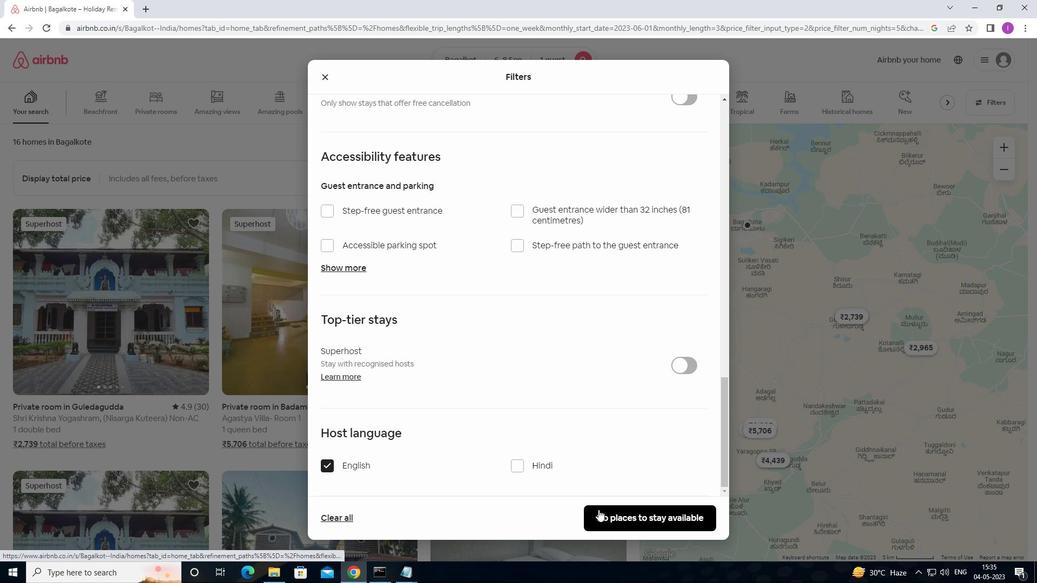 
Action: Mouse moved to (586, 376)
Screenshot: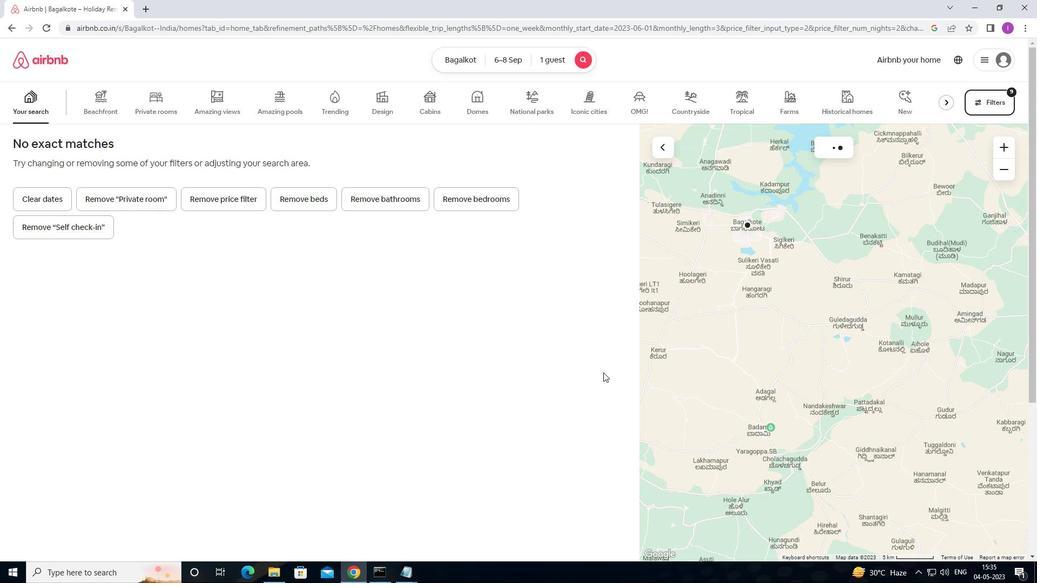 
